 Task: Search one way flight ticket for 2 adults, 2 children, 2 infants in seat in first from Ontario: Ontario International Airport to Raleigh: Raleigh-durham International Airport on 8-5-2023. Choice of flights is Emirates. Number of bags: 2 carry on bags. Price is upto 81000. Outbound departure time preference is 10:30.
Action: Mouse moved to (285, 118)
Screenshot: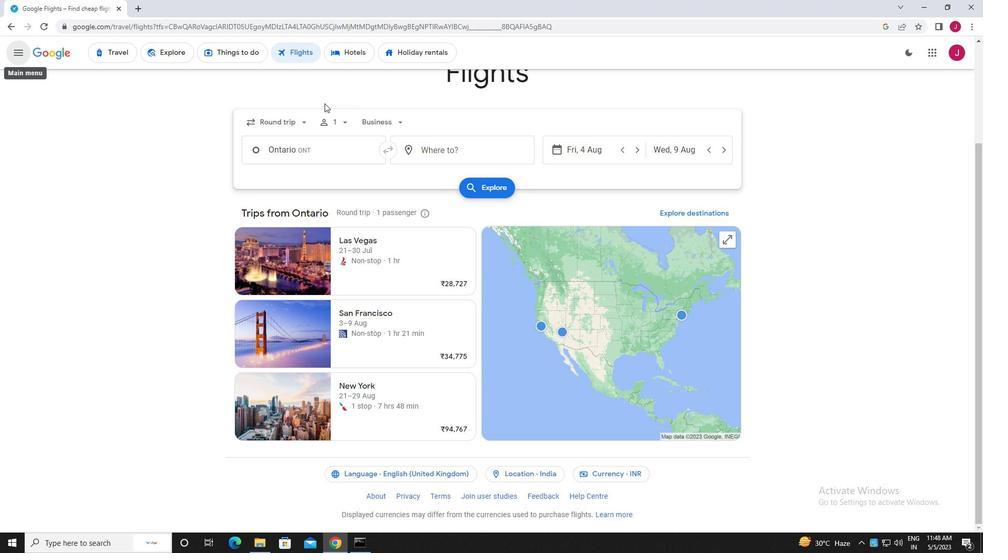 
Action: Mouse pressed left at (285, 118)
Screenshot: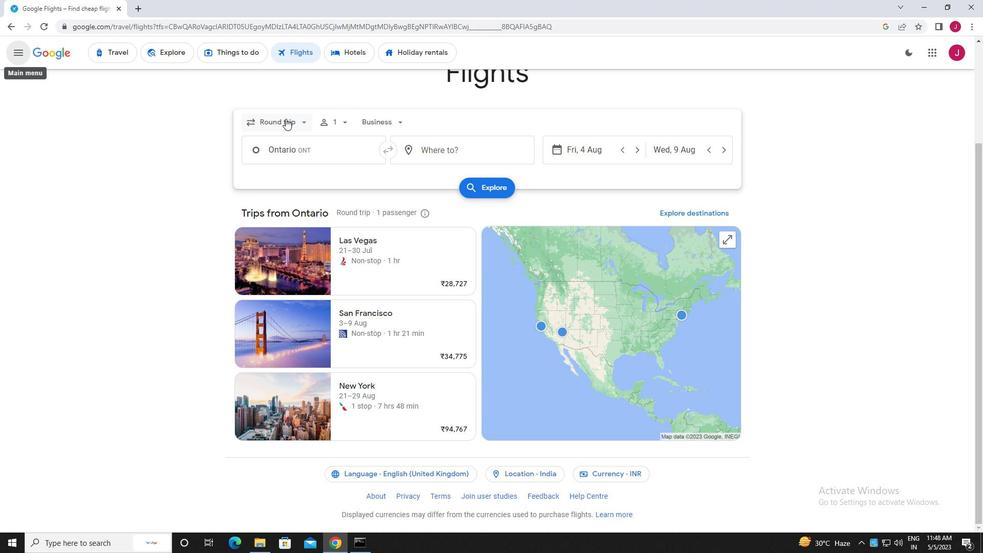 
Action: Mouse moved to (295, 165)
Screenshot: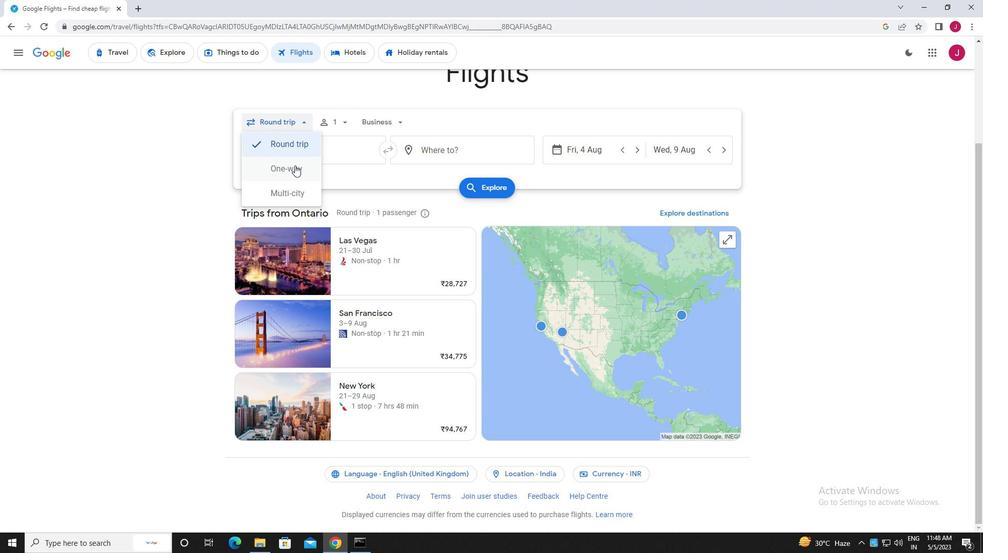 
Action: Mouse pressed left at (295, 165)
Screenshot: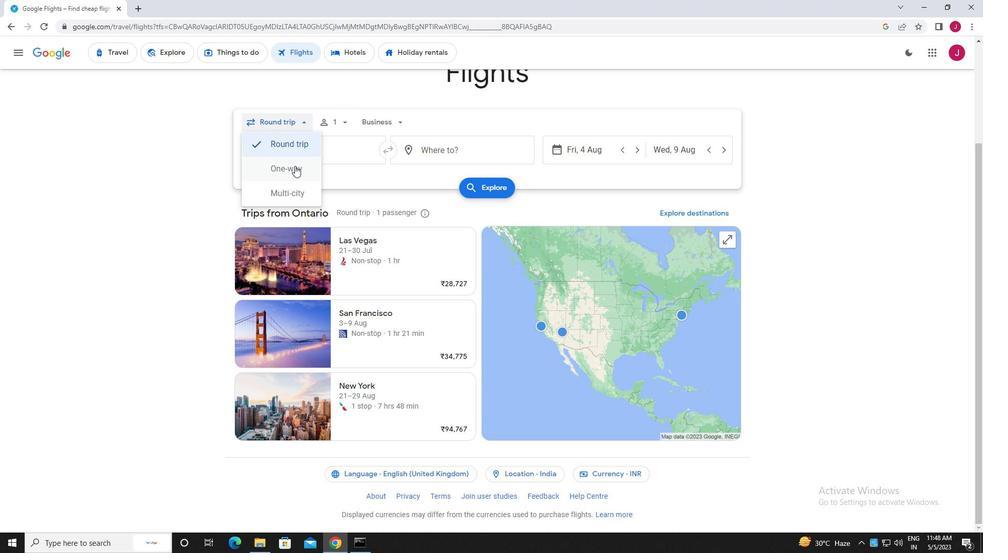 
Action: Mouse moved to (341, 123)
Screenshot: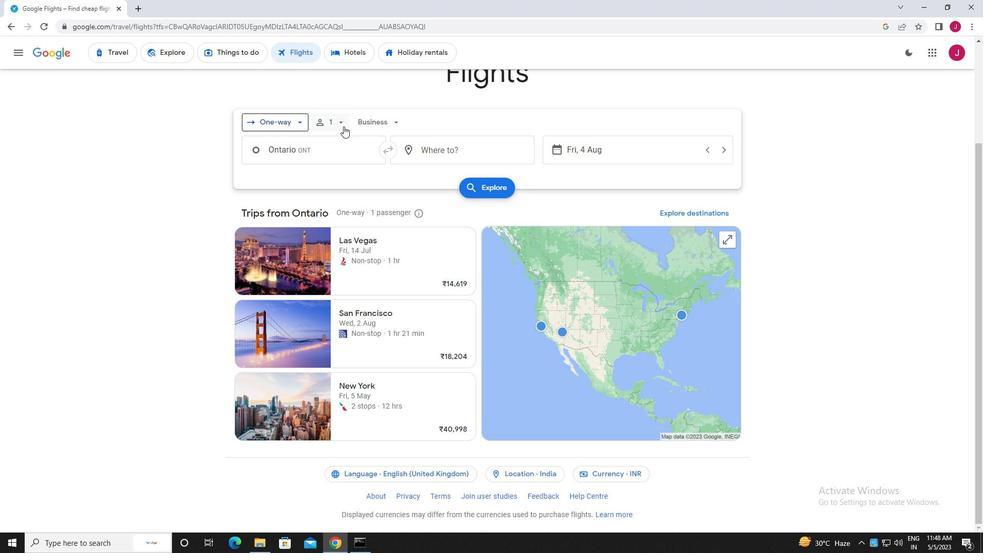 
Action: Mouse pressed left at (341, 123)
Screenshot: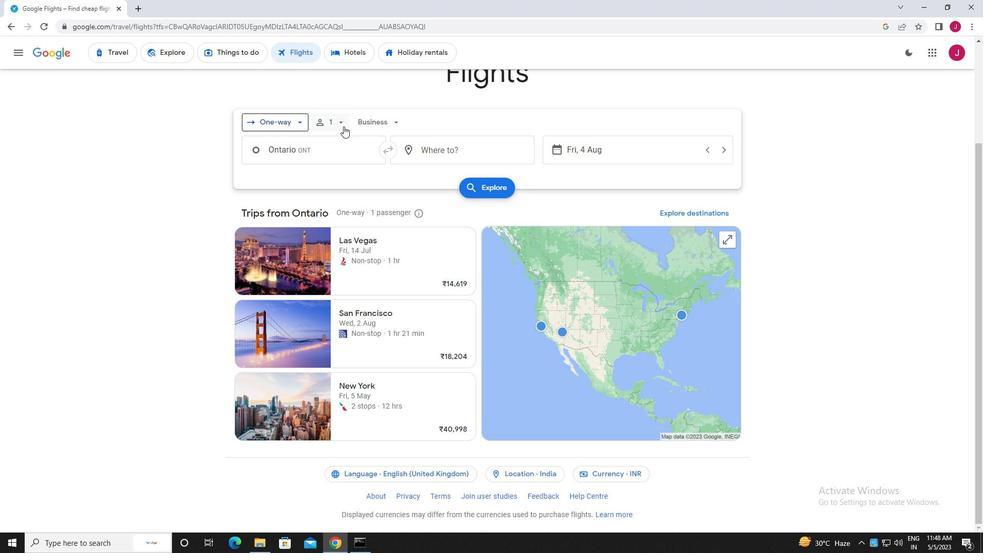 
Action: Mouse moved to (418, 146)
Screenshot: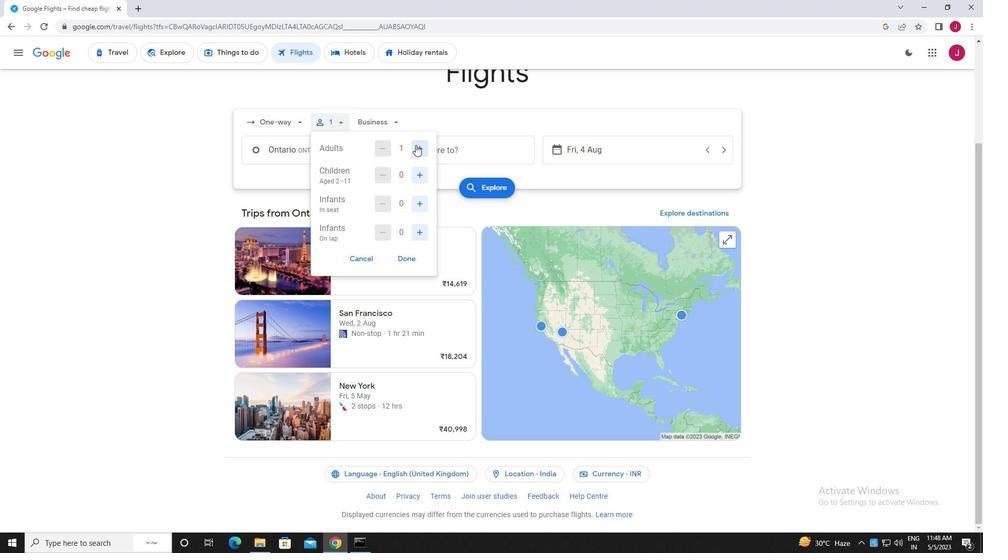 
Action: Mouse pressed left at (418, 146)
Screenshot: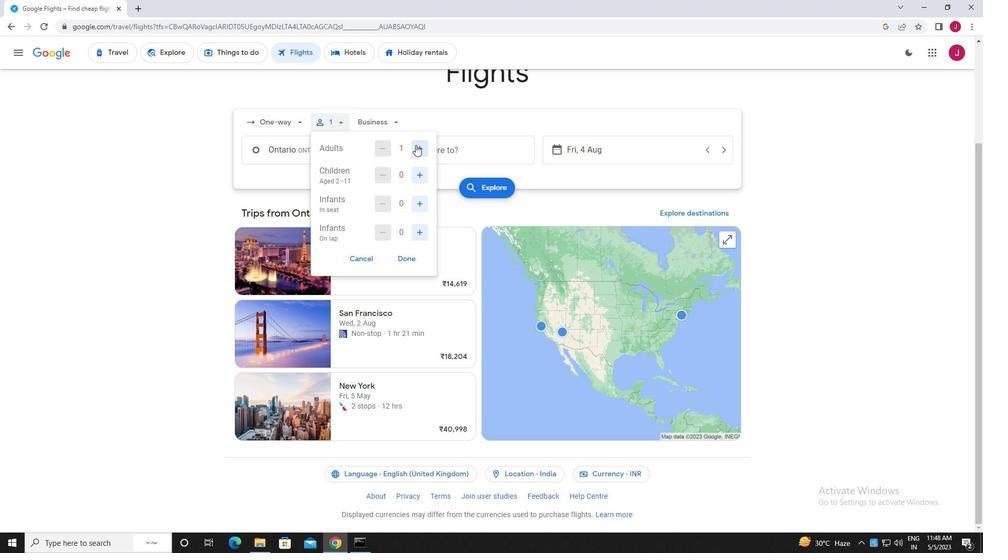 
Action: Mouse moved to (417, 174)
Screenshot: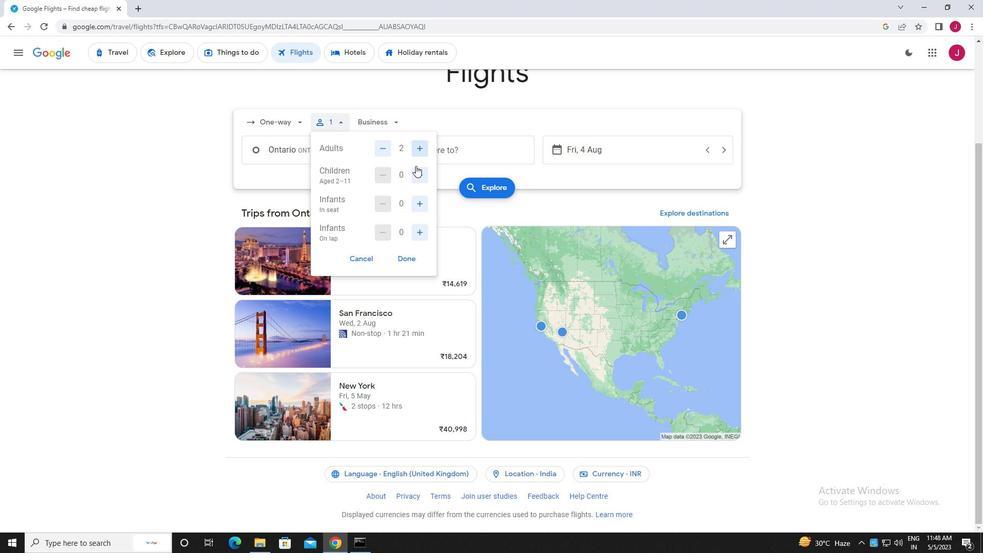 
Action: Mouse pressed left at (417, 174)
Screenshot: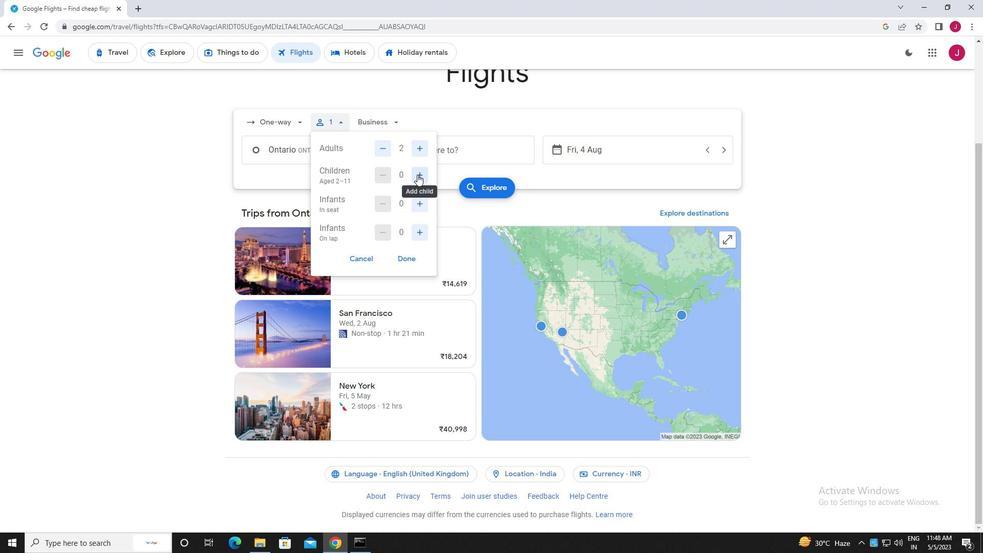 
Action: Mouse pressed left at (417, 174)
Screenshot: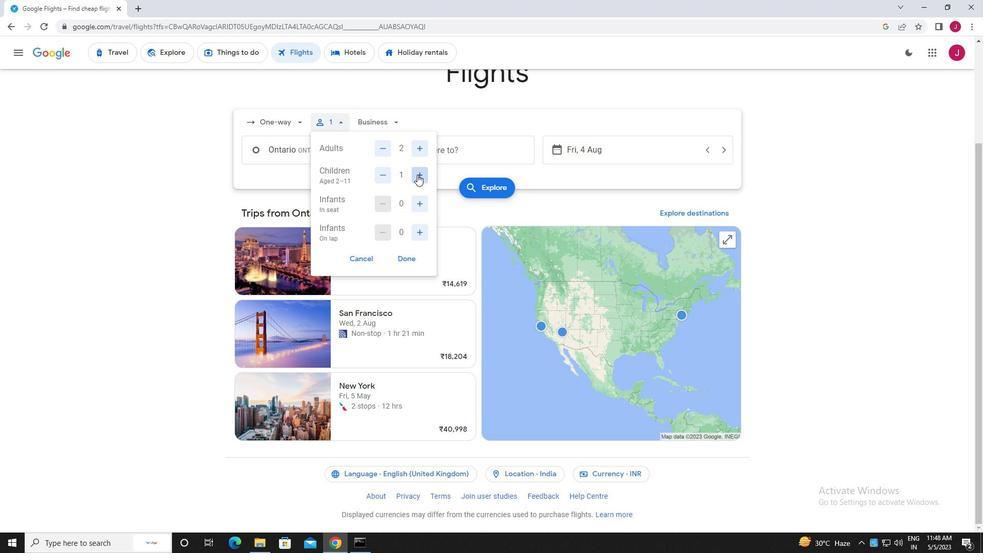 
Action: Mouse moved to (422, 203)
Screenshot: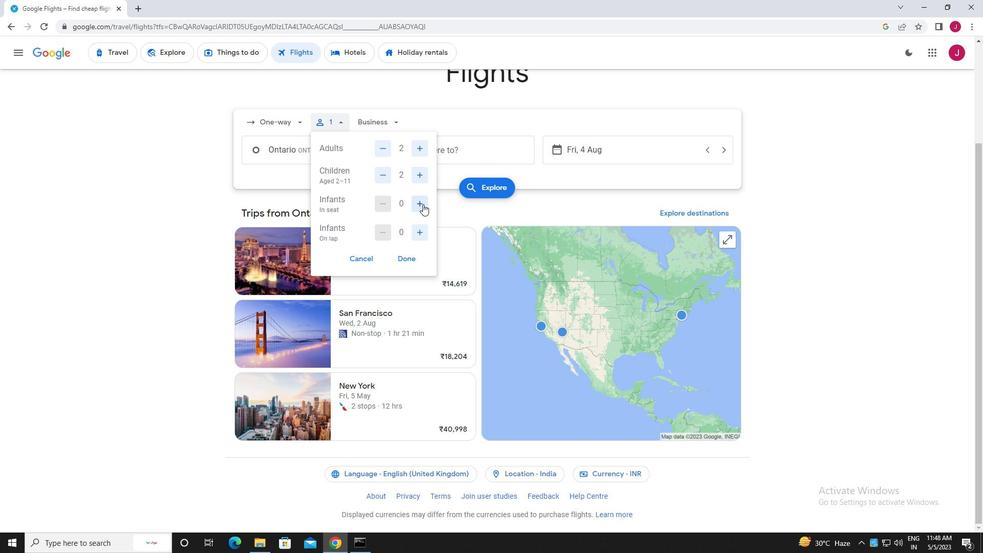 
Action: Mouse pressed left at (422, 203)
Screenshot: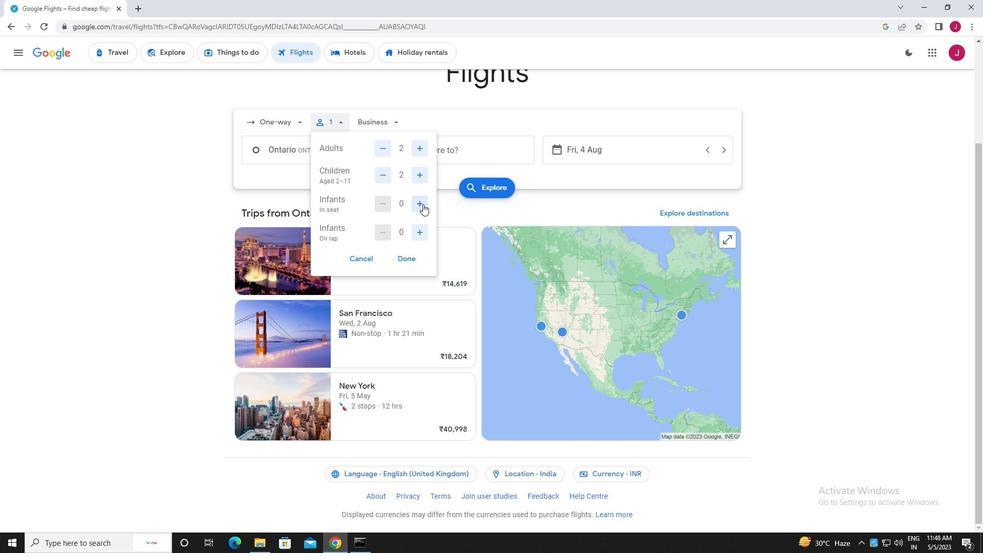 
Action: Mouse moved to (421, 203)
Screenshot: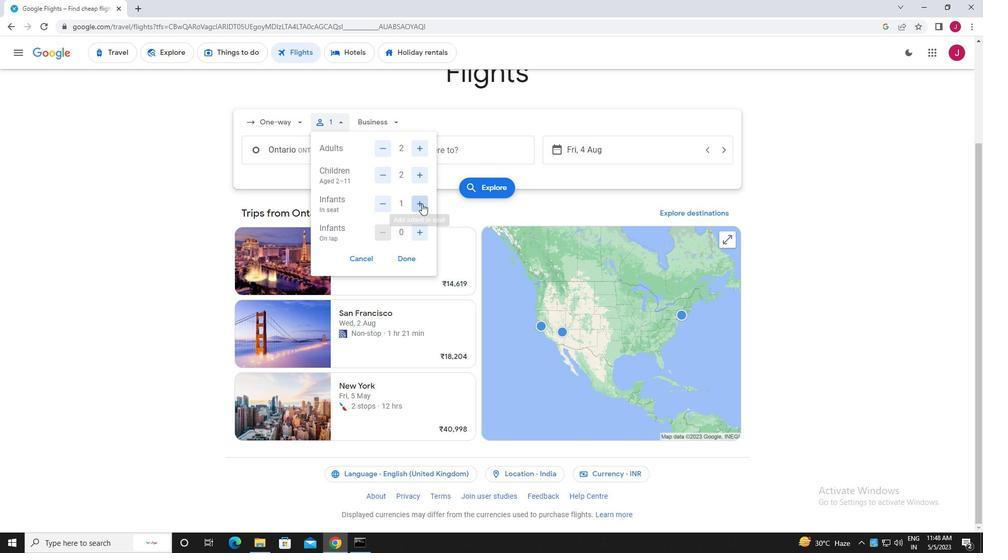 
Action: Mouse pressed left at (421, 203)
Screenshot: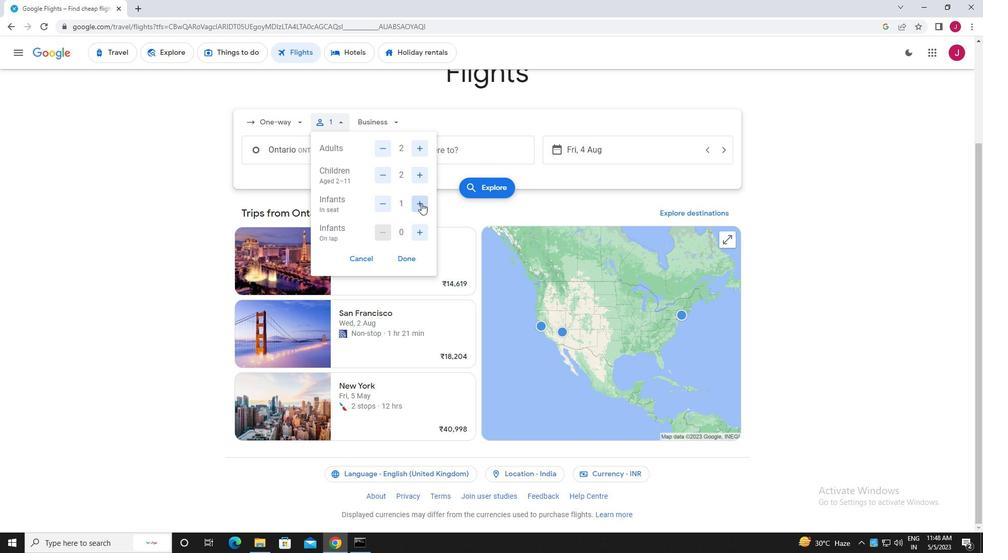 
Action: Mouse moved to (409, 257)
Screenshot: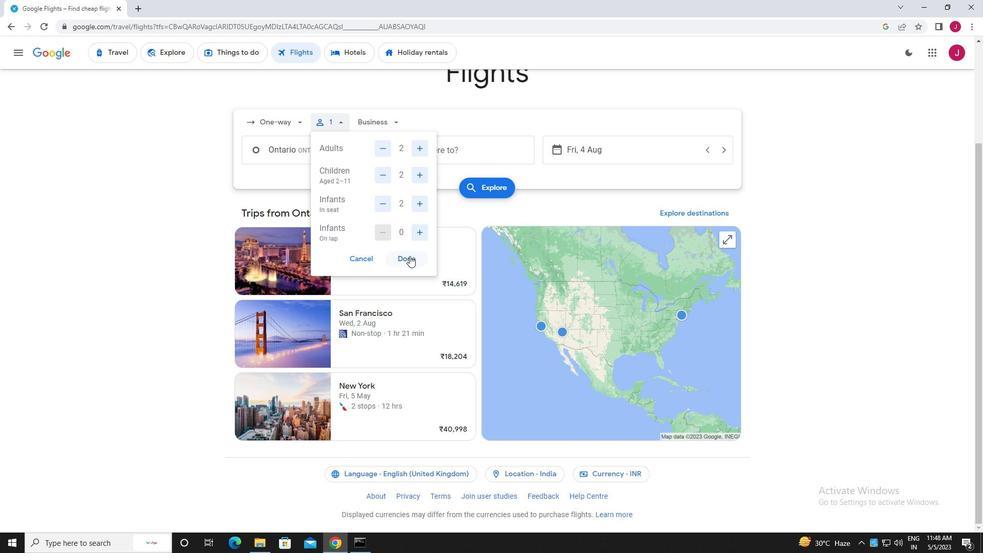 
Action: Mouse pressed left at (409, 257)
Screenshot: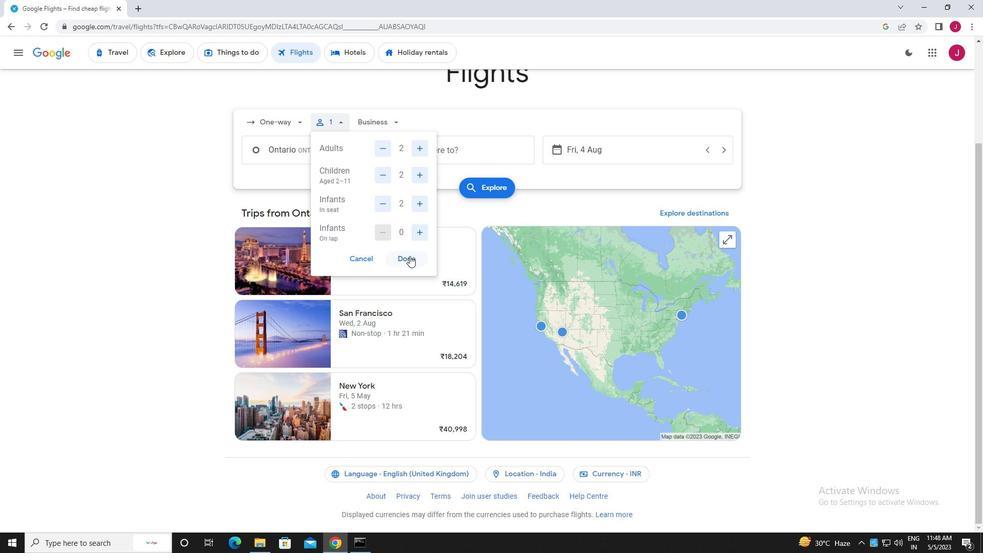 
Action: Mouse moved to (383, 121)
Screenshot: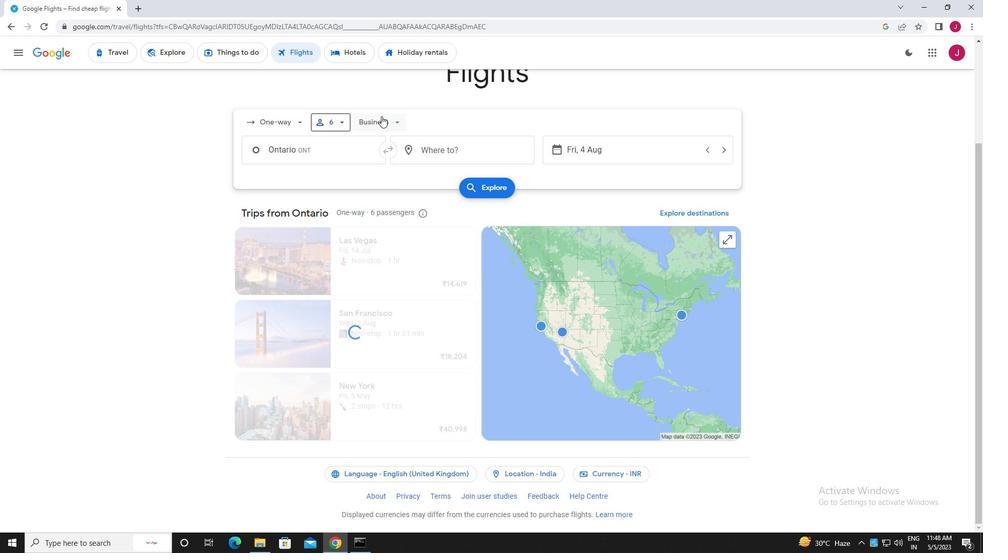 
Action: Mouse pressed left at (383, 121)
Screenshot: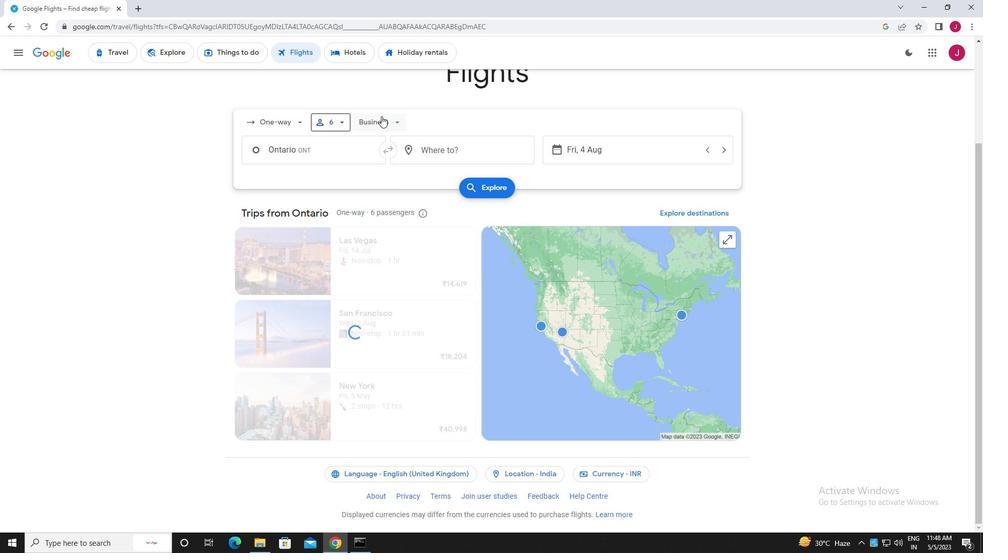 
Action: Mouse moved to (395, 222)
Screenshot: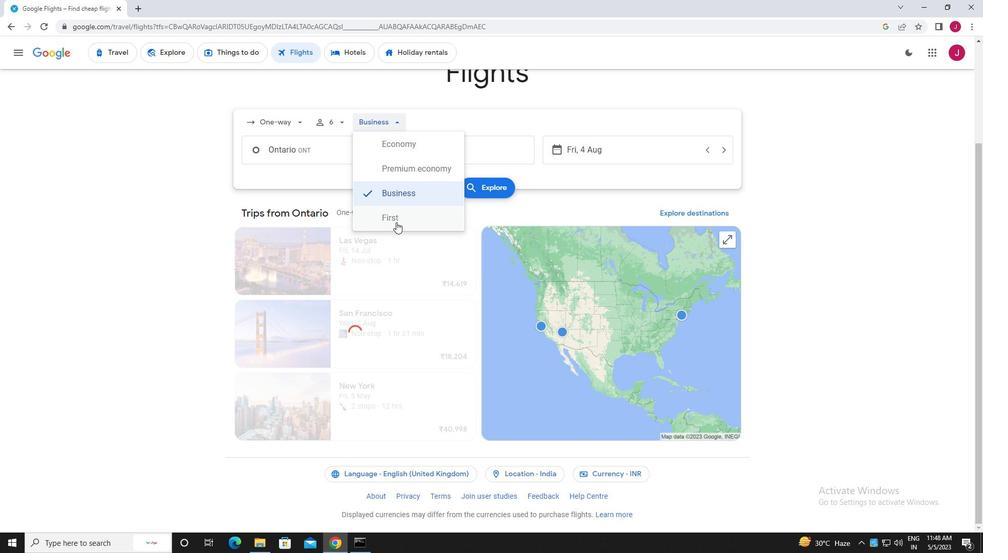 
Action: Mouse pressed left at (395, 222)
Screenshot: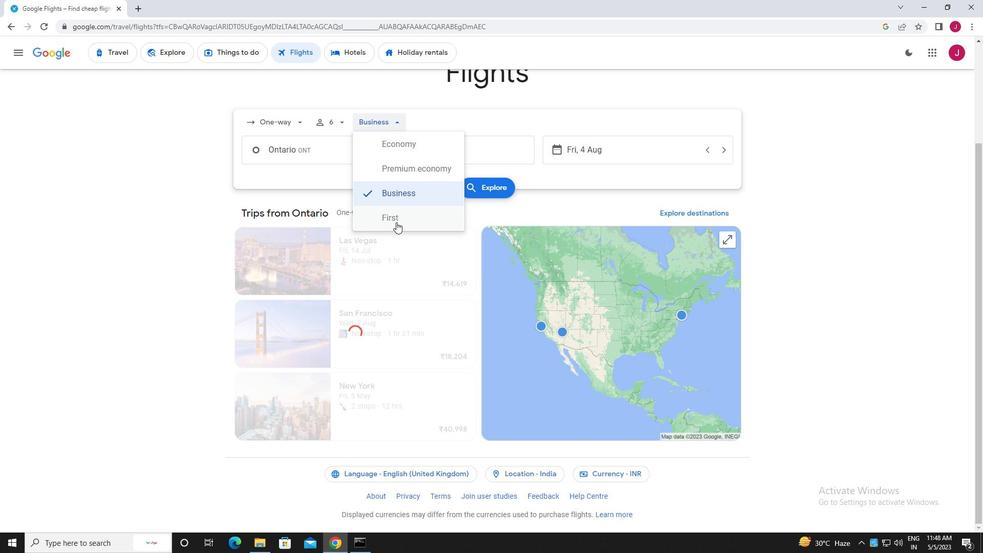 
Action: Mouse moved to (339, 153)
Screenshot: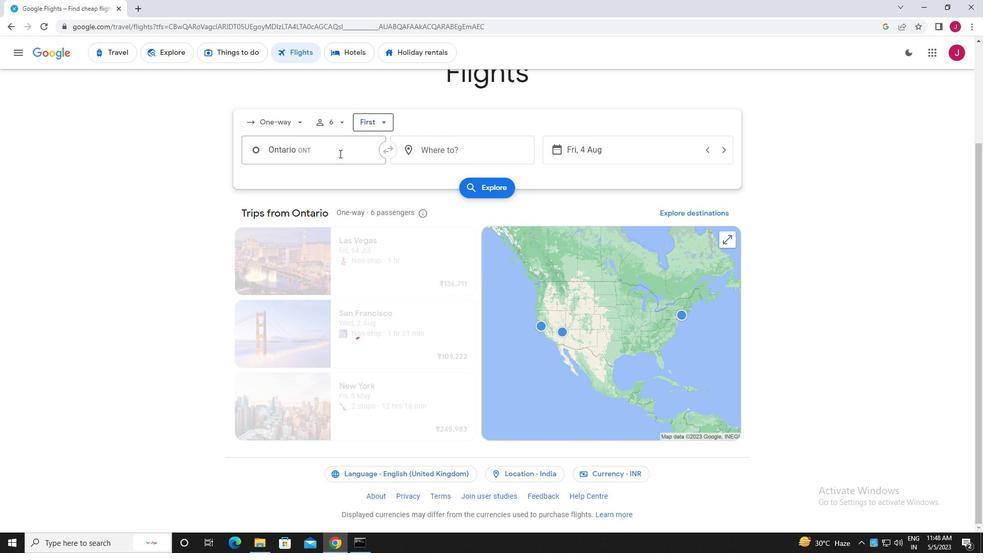 
Action: Mouse pressed left at (339, 153)
Screenshot: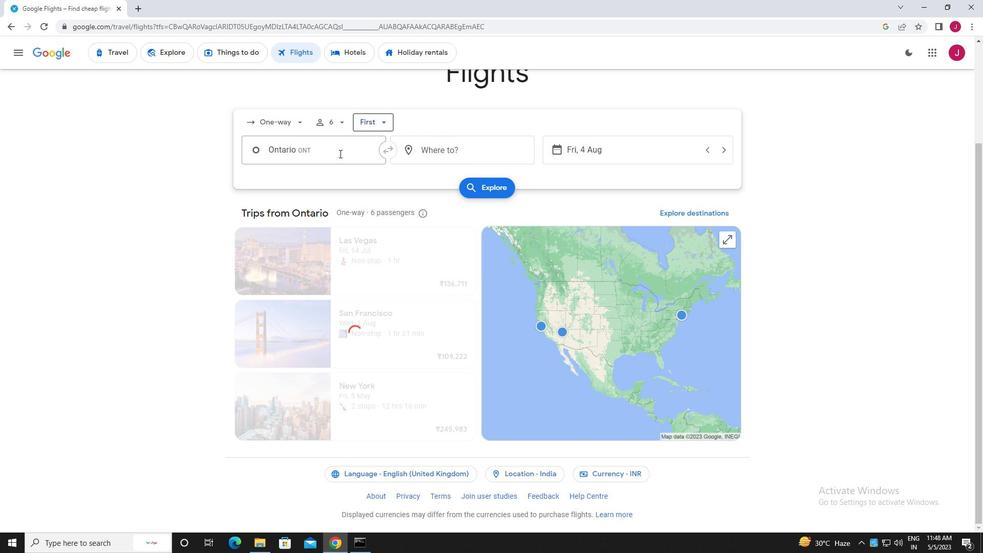 
Action: Mouse moved to (341, 151)
Screenshot: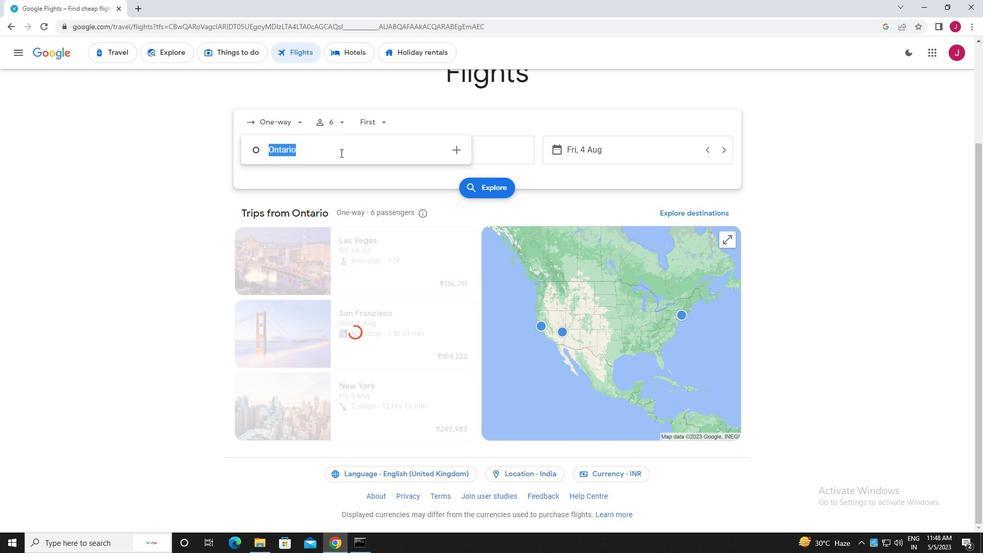 
Action: Key pressed ontario<Key.space>in
Screenshot: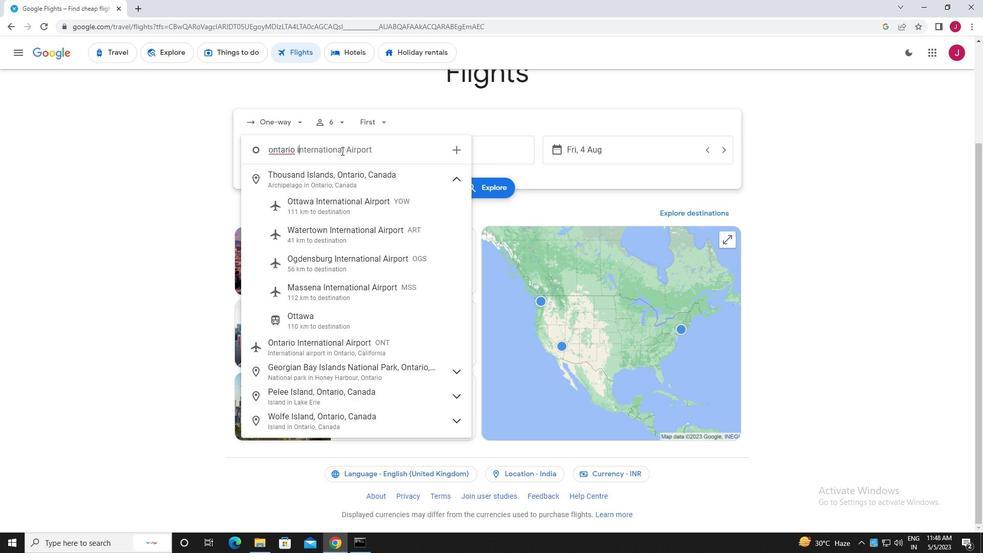 
Action: Mouse moved to (365, 176)
Screenshot: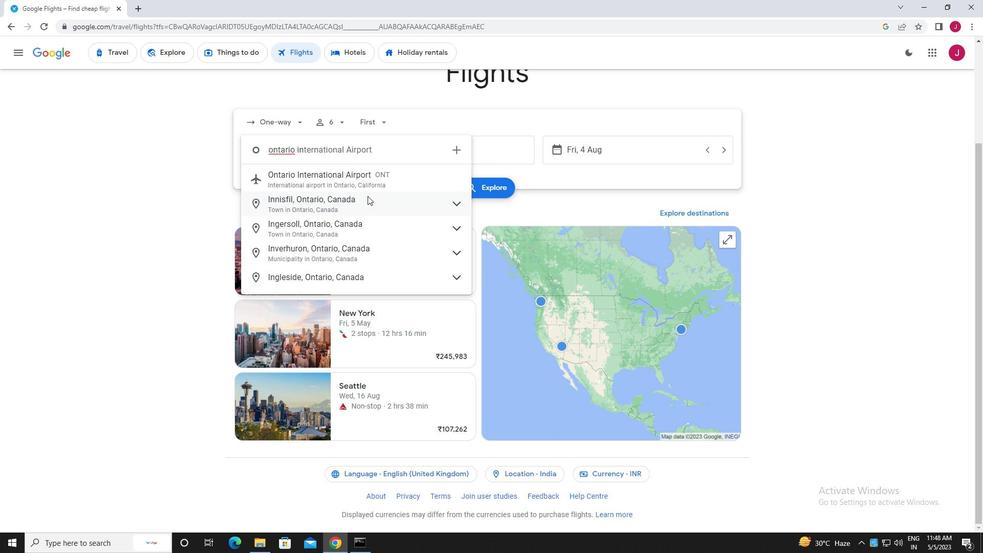 
Action: Mouse pressed left at (365, 176)
Screenshot: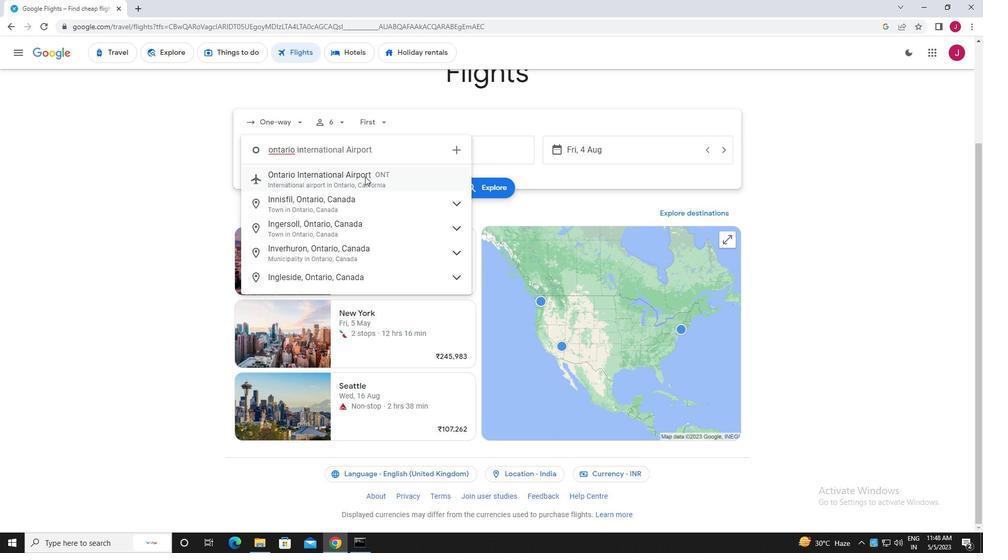 
Action: Mouse moved to (465, 155)
Screenshot: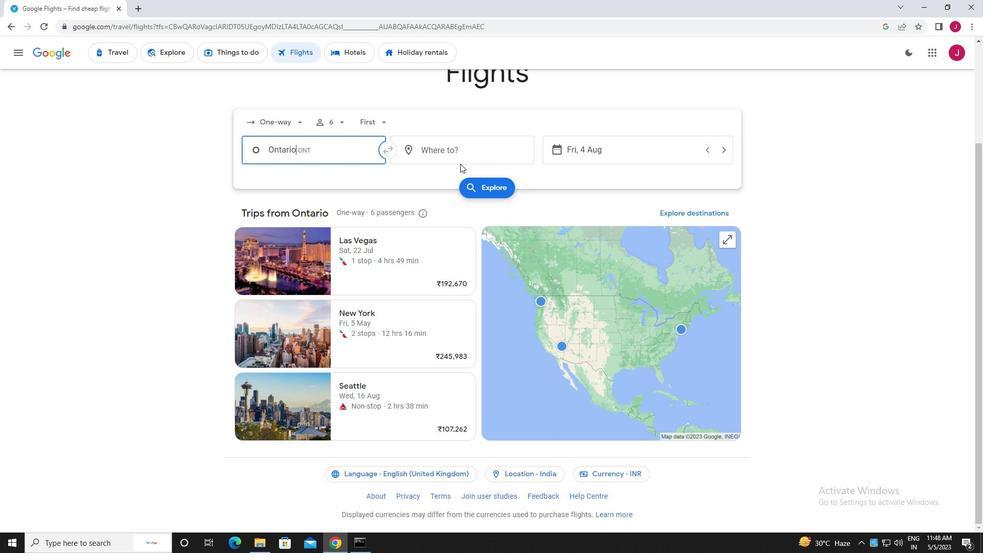 
Action: Mouse pressed left at (465, 155)
Screenshot: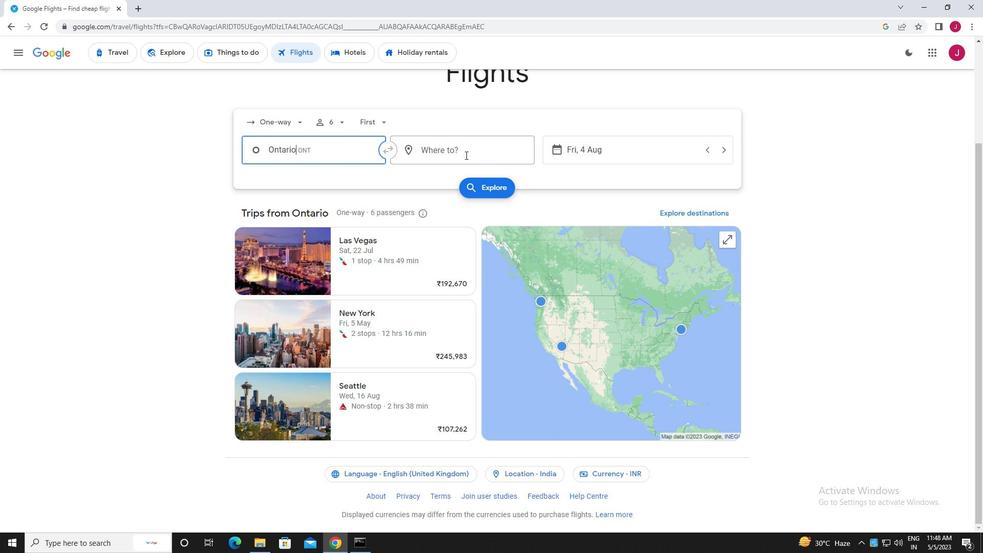 
Action: Mouse moved to (462, 155)
Screenshot: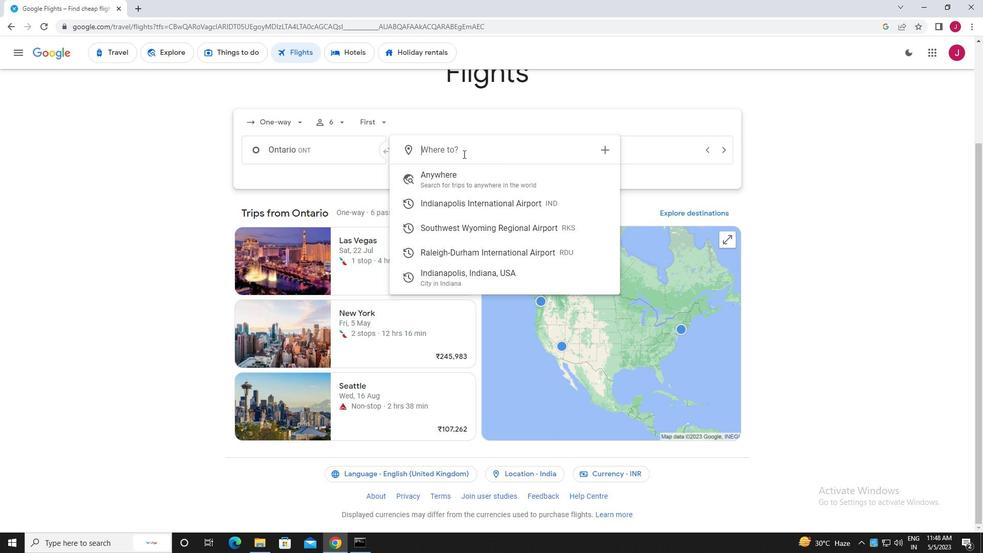 
Action: Key pressed raleigh
Screenshot: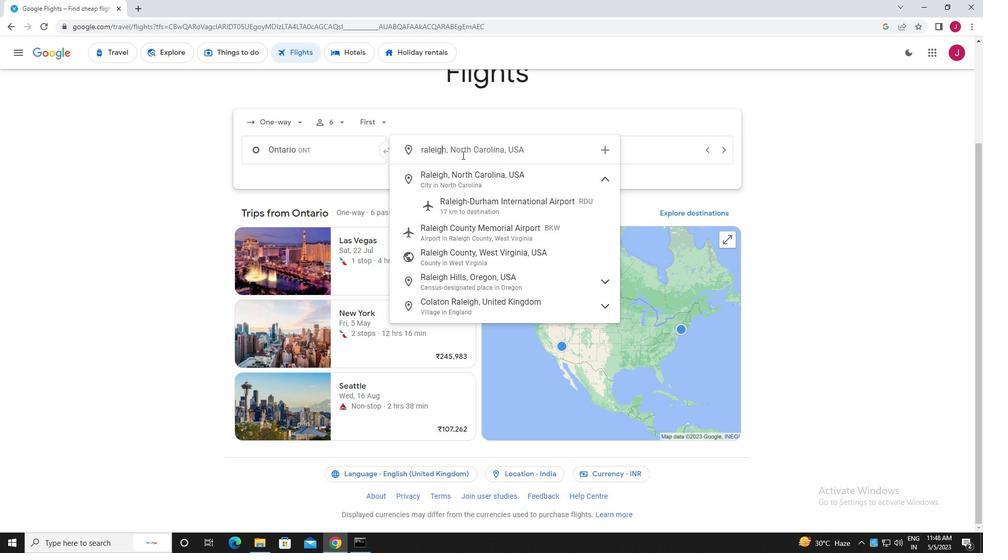 
Action: Mouse moved to (499, 200)
Screenshot: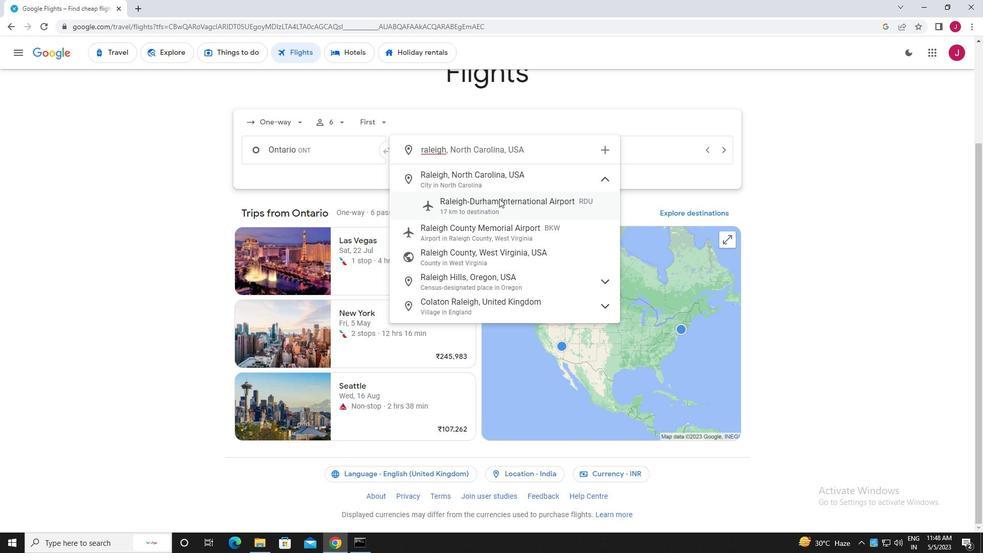 
Action: Mouse pressed left at (499, 200)
Screenshot: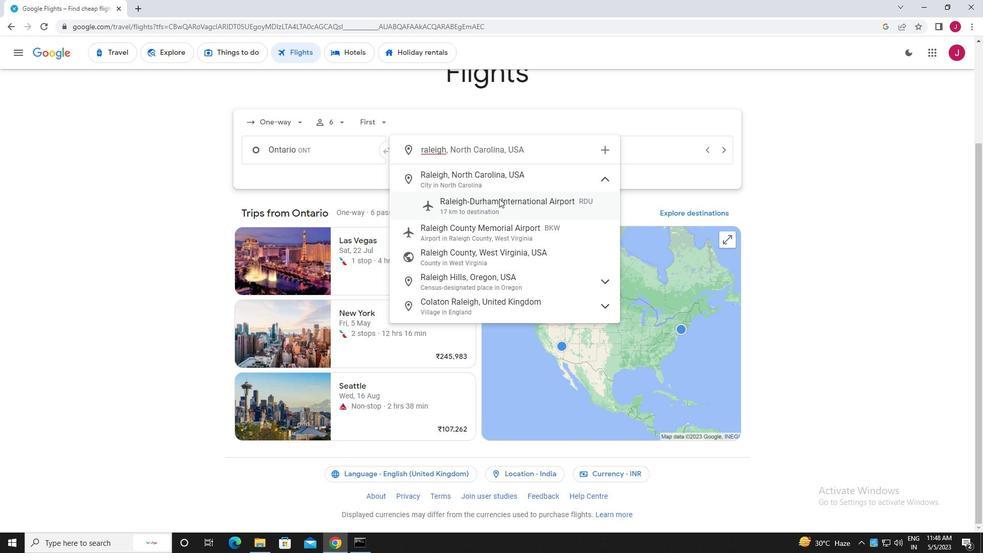 
Action: Mouse moved to (592, 157)
Screenshot: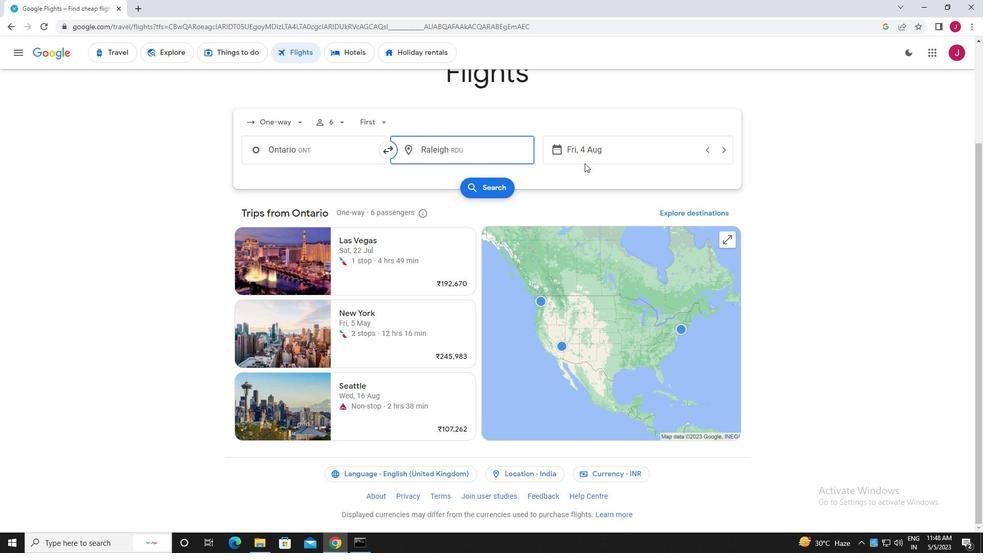 
Action: Mouse pressed left at (592, 157)
Screenshot: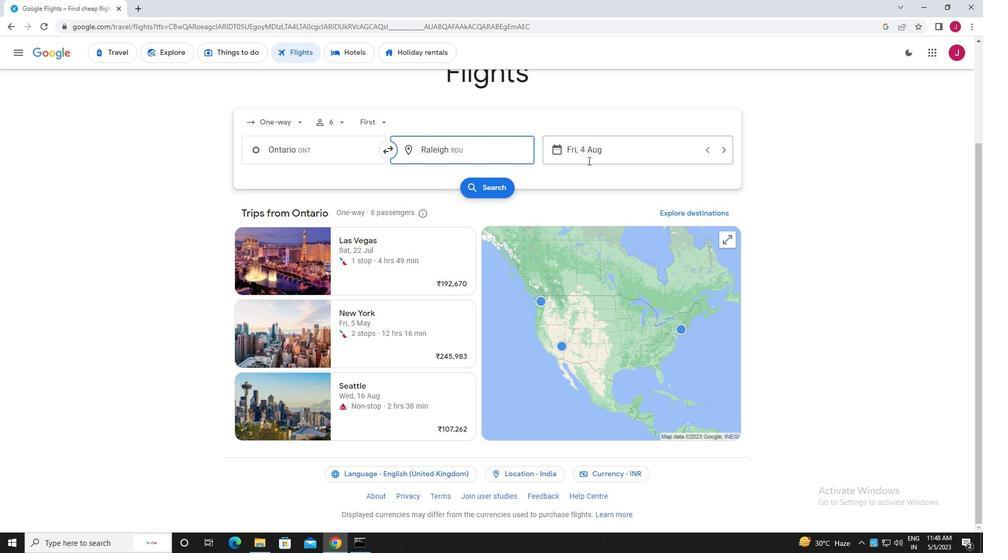 
Action: Mouse moved to (520, 228)
Screenshot: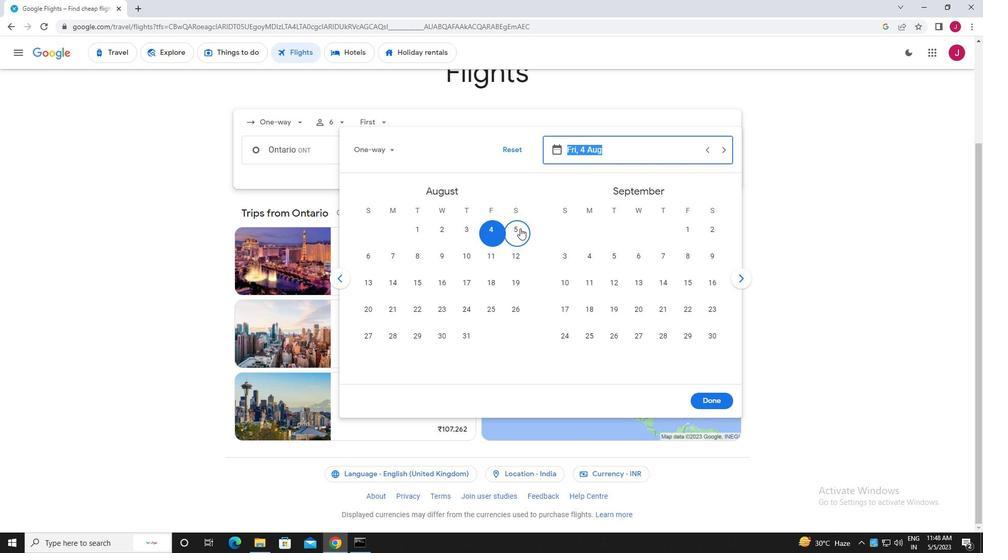 
Action: Mouse pressed left at (520, 228)
Screenshot: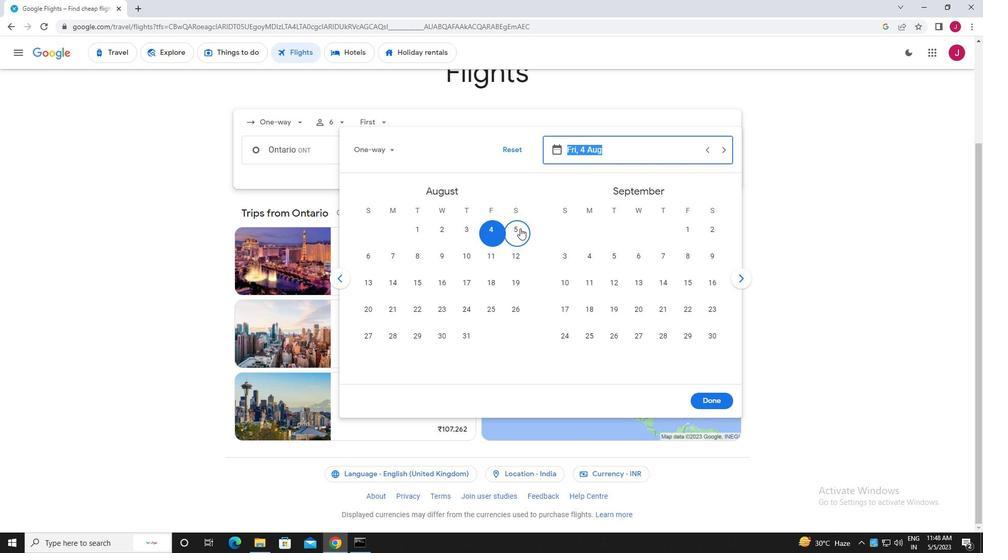 
Action: Mouse moved to (713, 397)
Screenshot: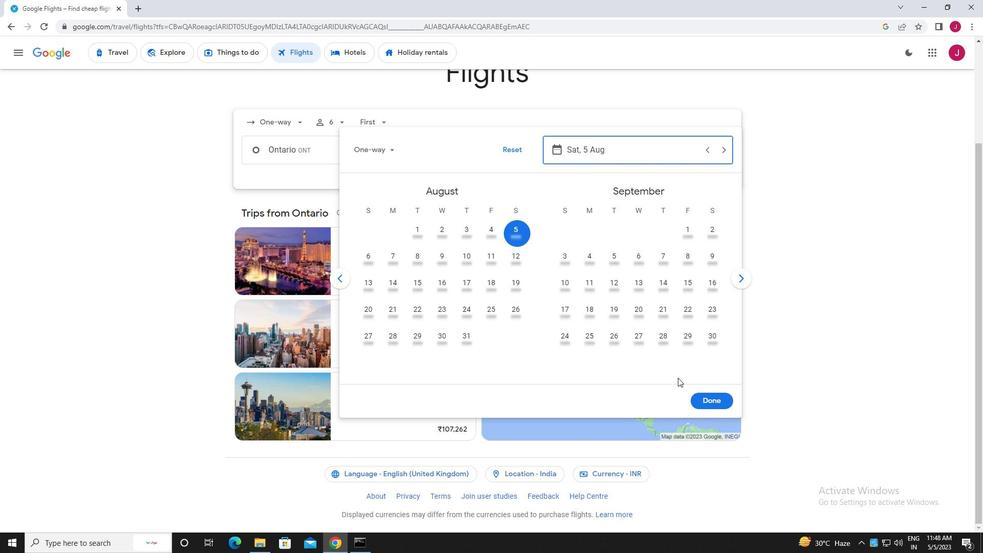 
Action: Mouse pressed left at (713, 397)
Screenshot: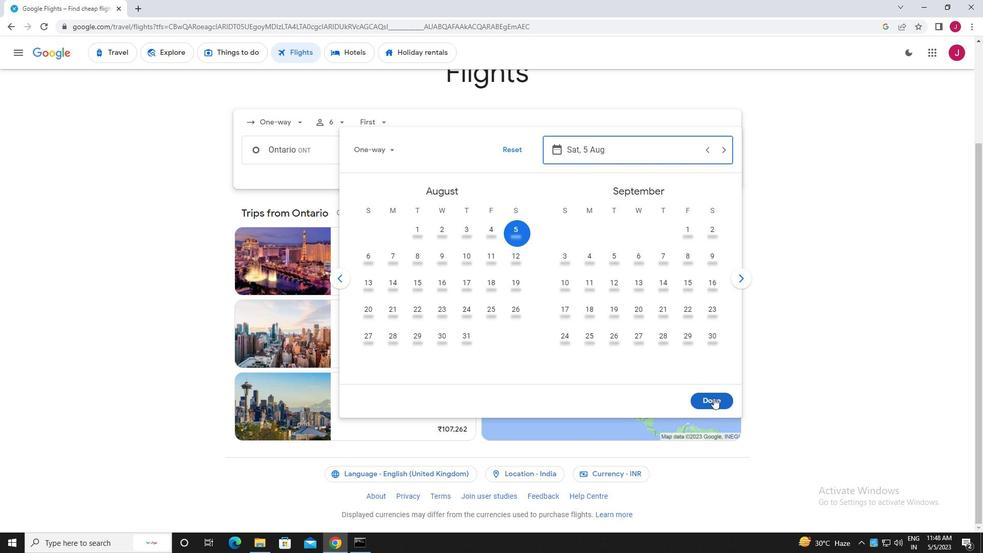 
Action: Mouse moved to (492, 187)
Screenshot: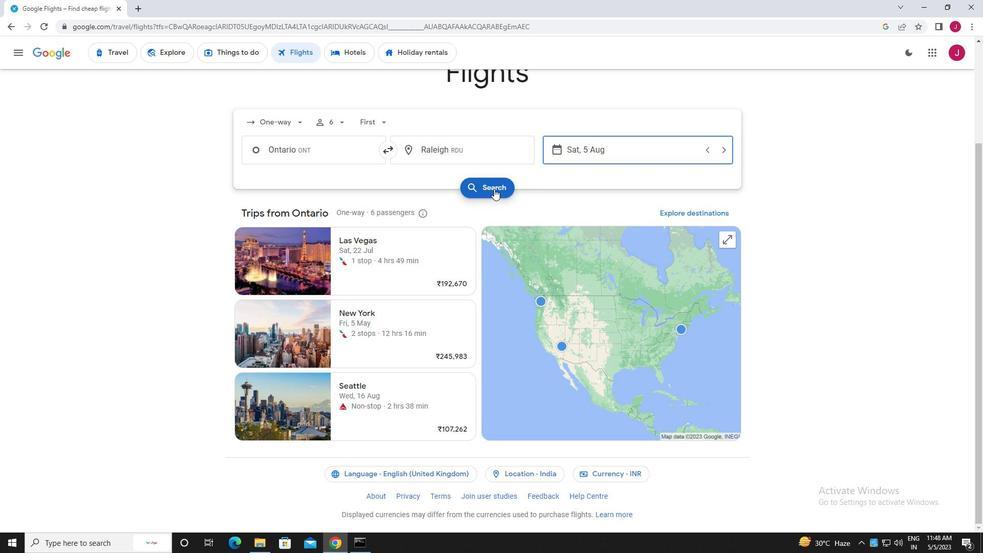 
Action: Mouse pressed left at (492, 187)
Screenshot: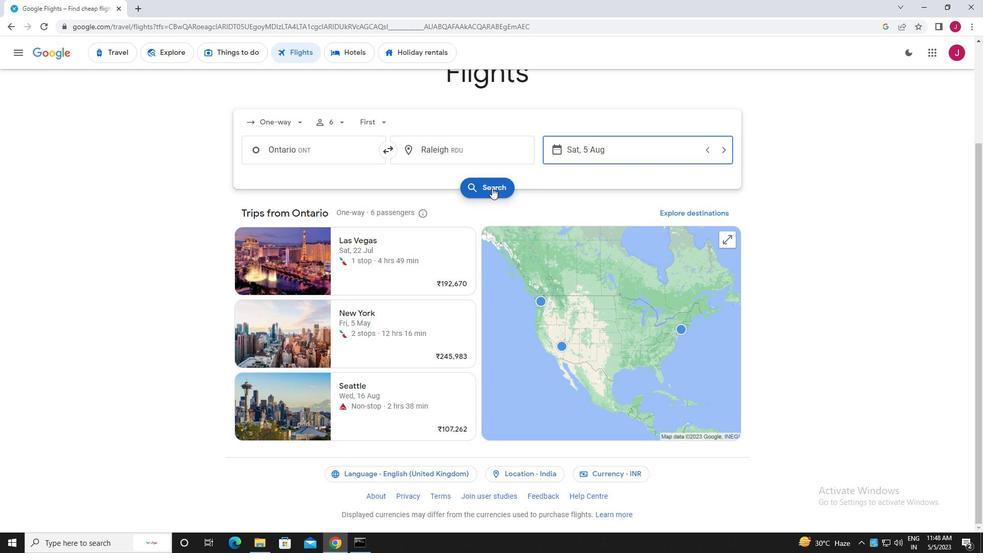 
Action: Mouse moved to (265, 145)
Screenshot: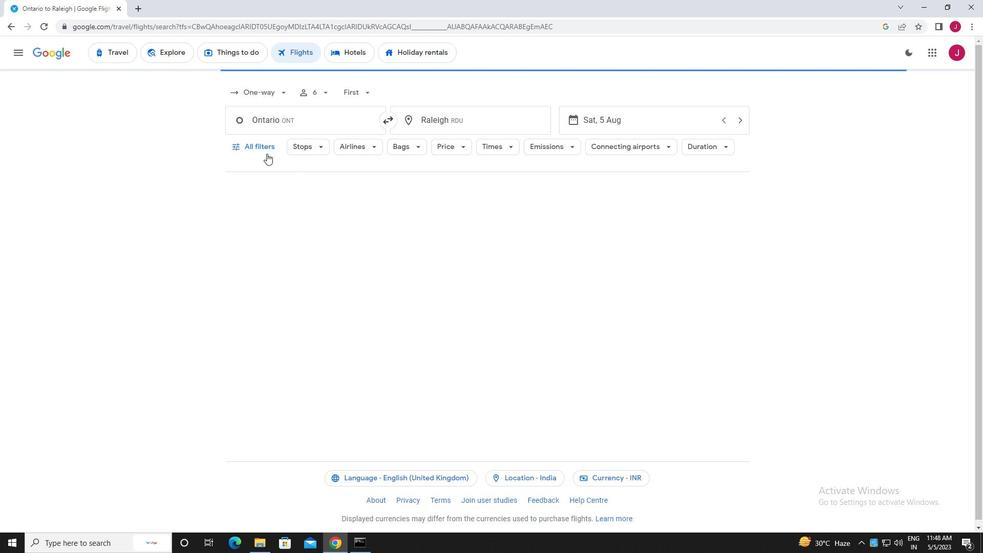 
Action: Mouse pressed left at (265, 145)
Screenshot: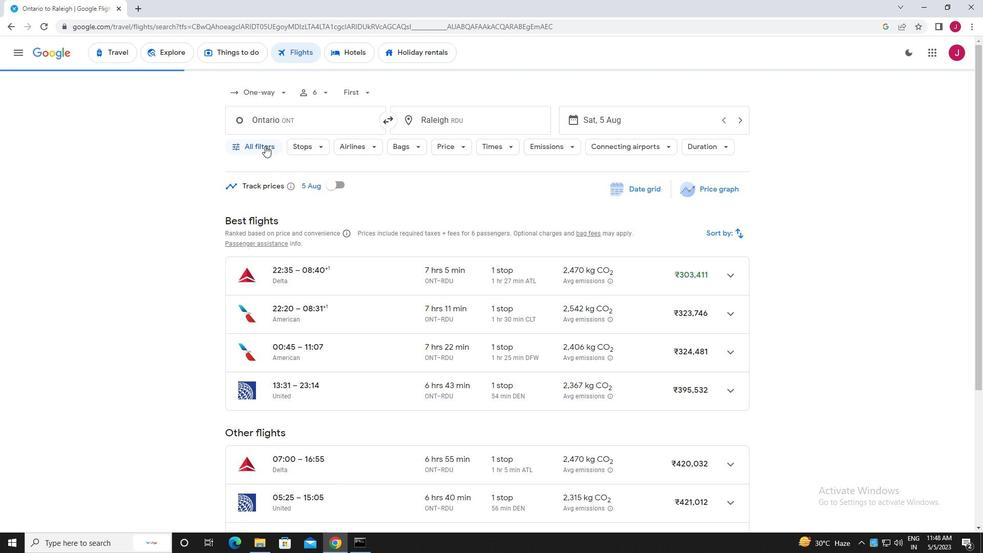 
Action: Mouse moved to (347, 238)
Screenshot: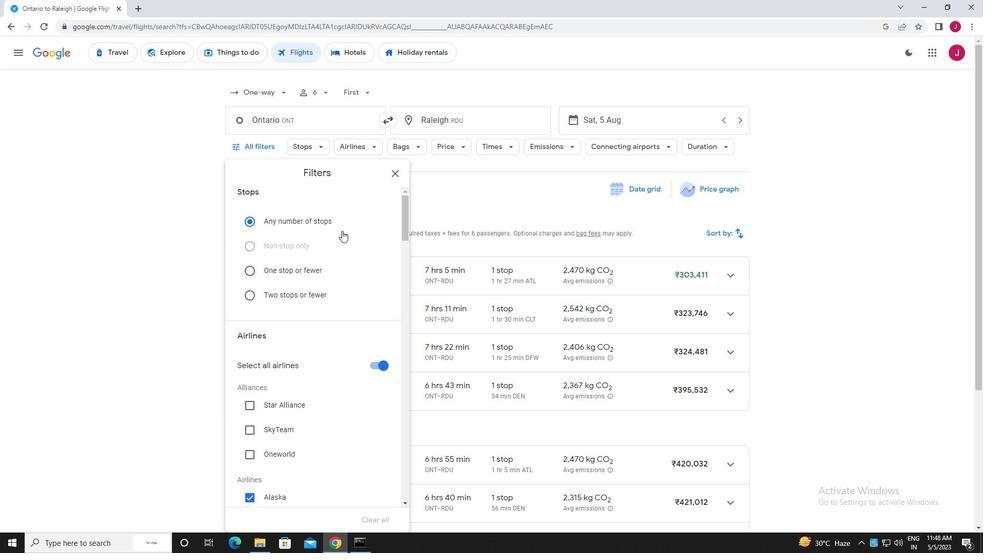 
Action: Mouse scrolled (347, 238) with delta (0, 0)
Screenshot: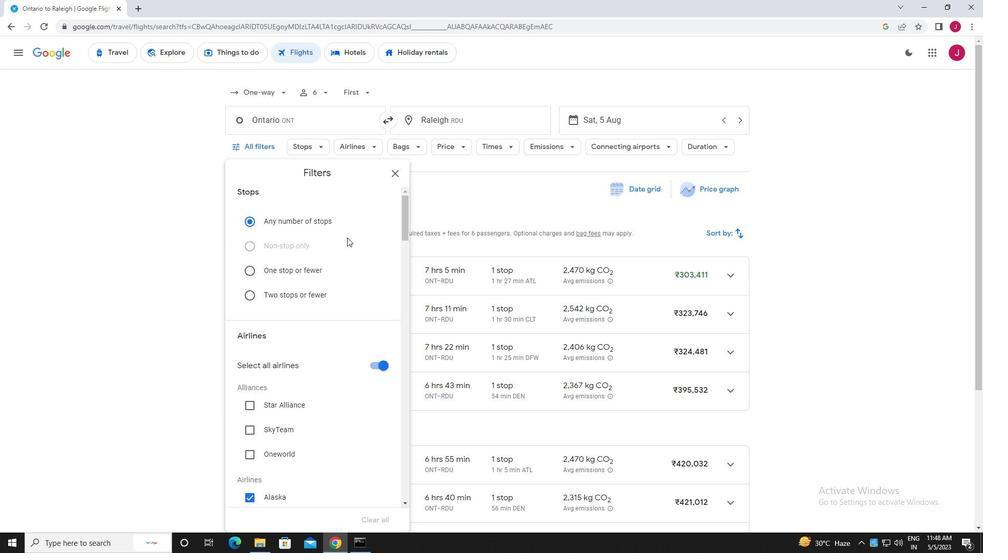 
Action: Mouse scrolled (347, 238) with delta (0, 0)
Screenshot: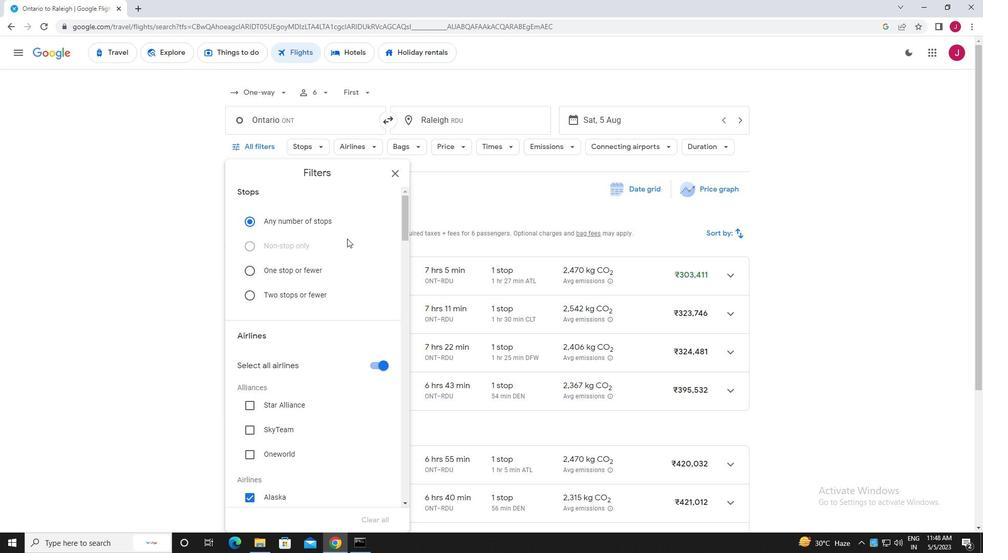 
Action: Mouse moved to (376, 262)
Screenshot: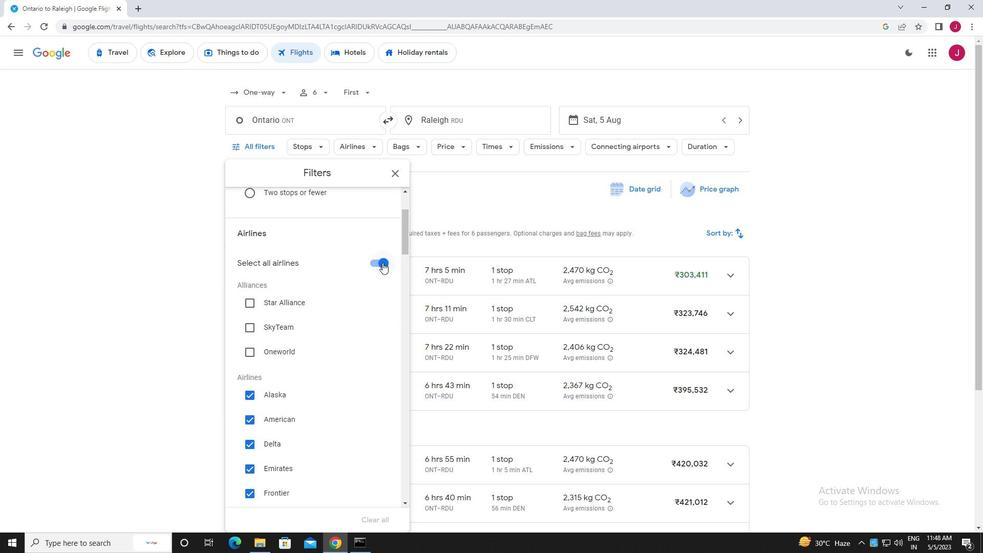 
Action: Mouse pressed left at (376, 262)
Screenshot: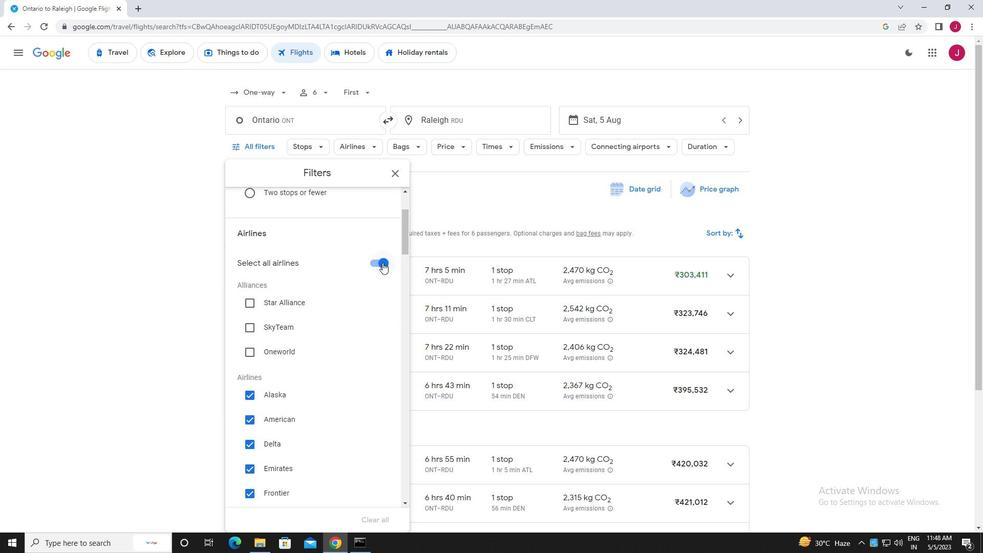 
Action: Mouse moved to (336, 255)
Screenshot: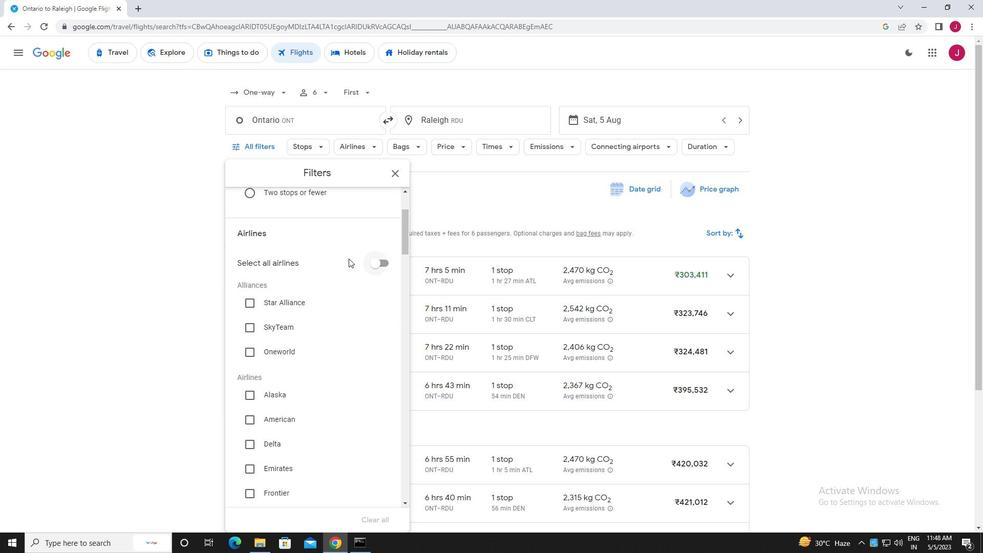 
Action: Mouse scrolled (336, 255) with delta (0, 0)
Screenshot: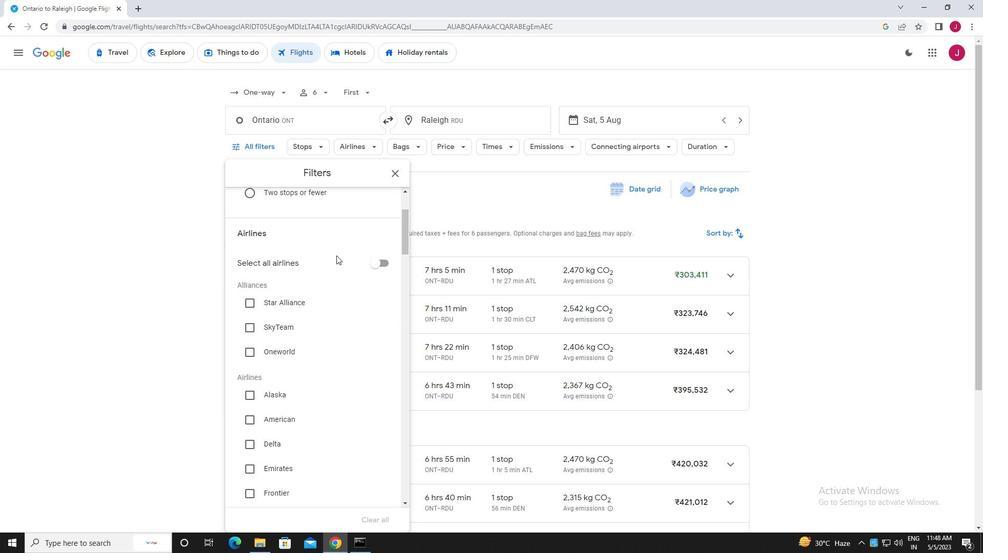 
Action: Mouse scrolled (336, 255) with delta (0, 0)
Screenshot: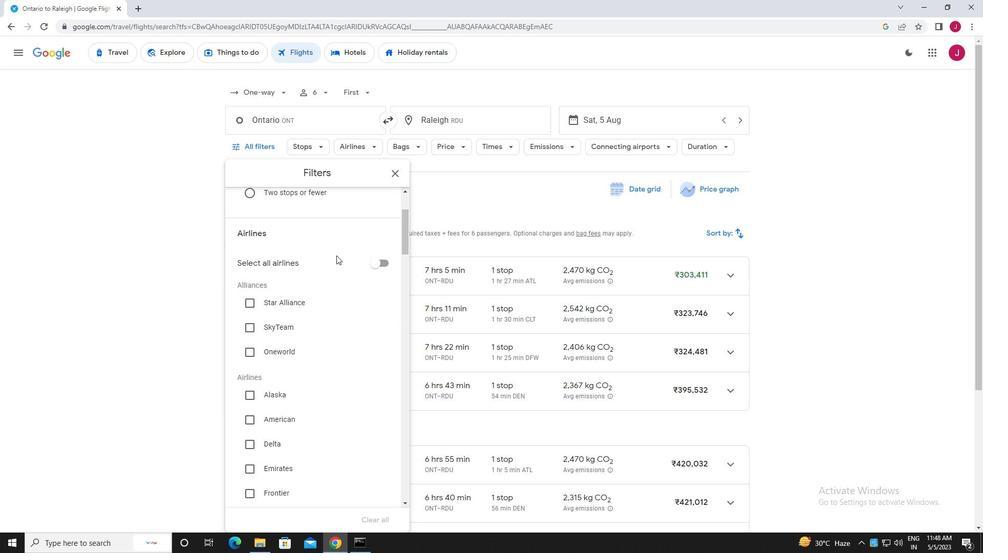 
Action: Mouse moved to (250, 364)
Screenshot: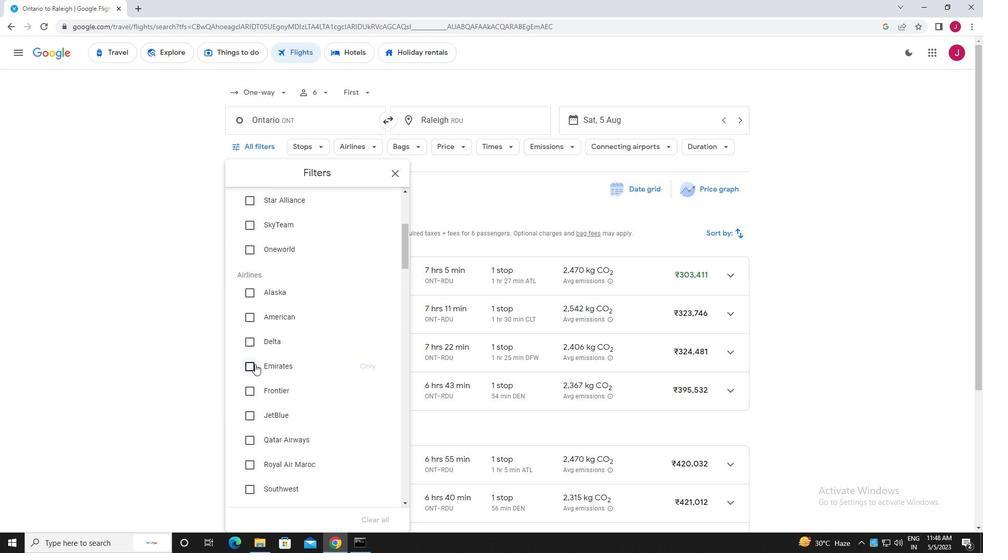 
Action: Mouse pressed left at (250, 364)
Screenshot: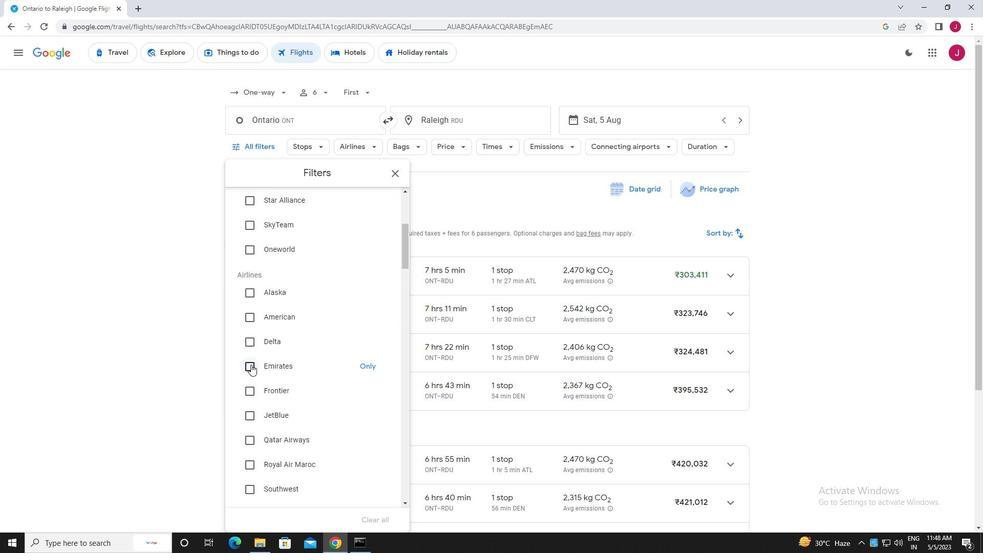 
Action: Mouse moved to (293, 349)
Screenshot: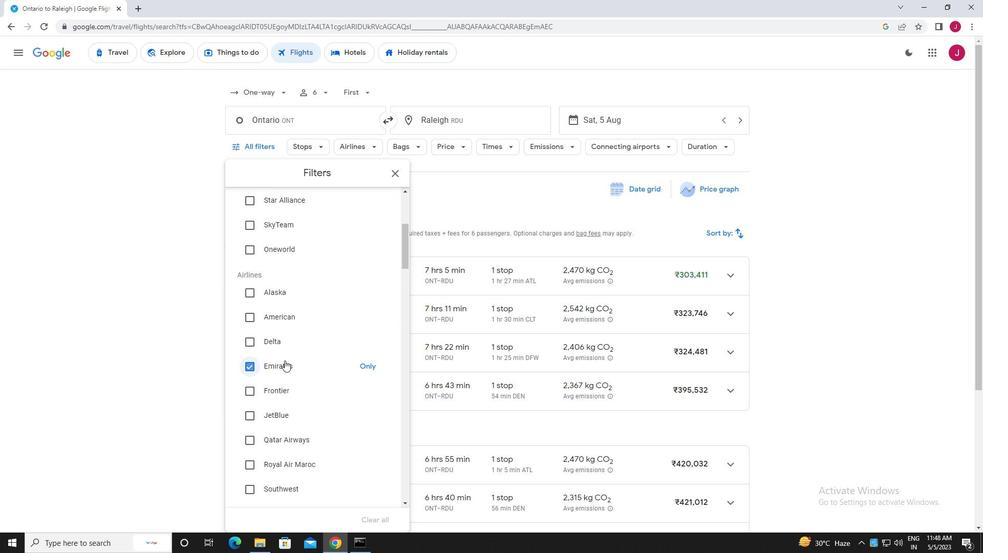 
Action: Mouse scrolled (293, 349) with delta (0, 0)
Screenshot: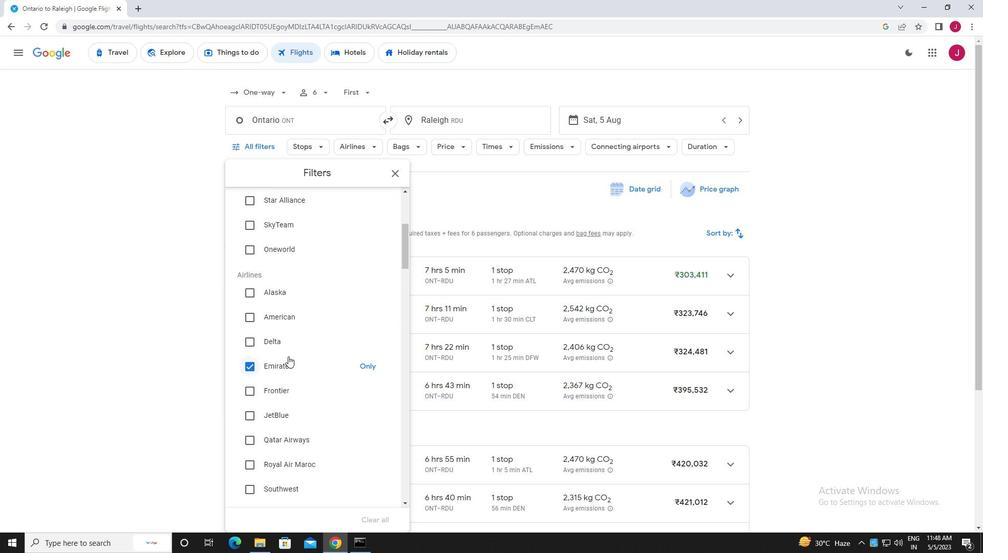 
Action: Mouse scrolled (293, 349) with delta (0, 0)
Screenshot: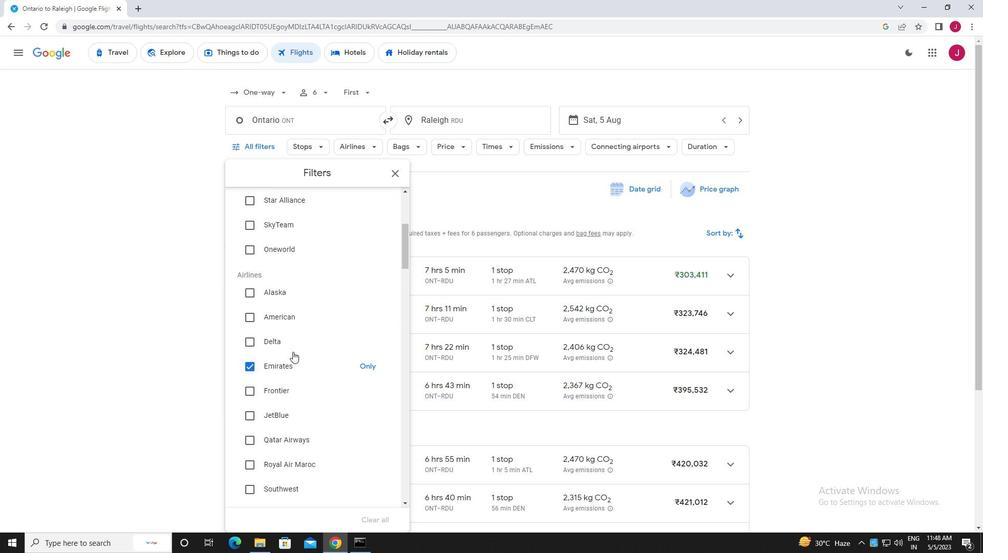 
Action: Mouse scrolled (293, 349) with delta (0, 0)
Screenshot: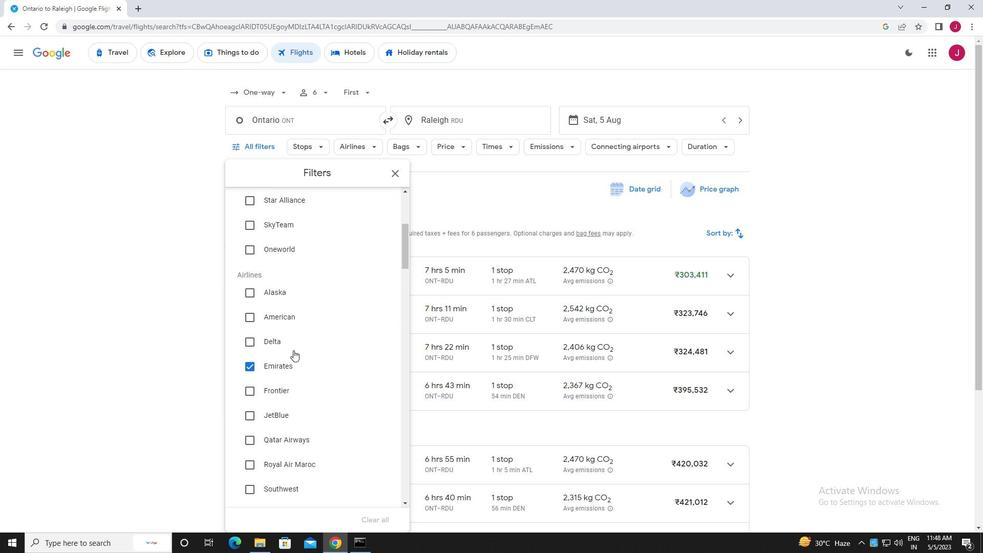 
Action: Mouse scrolled (293, 349) with delta (0, 0)
Screenshot: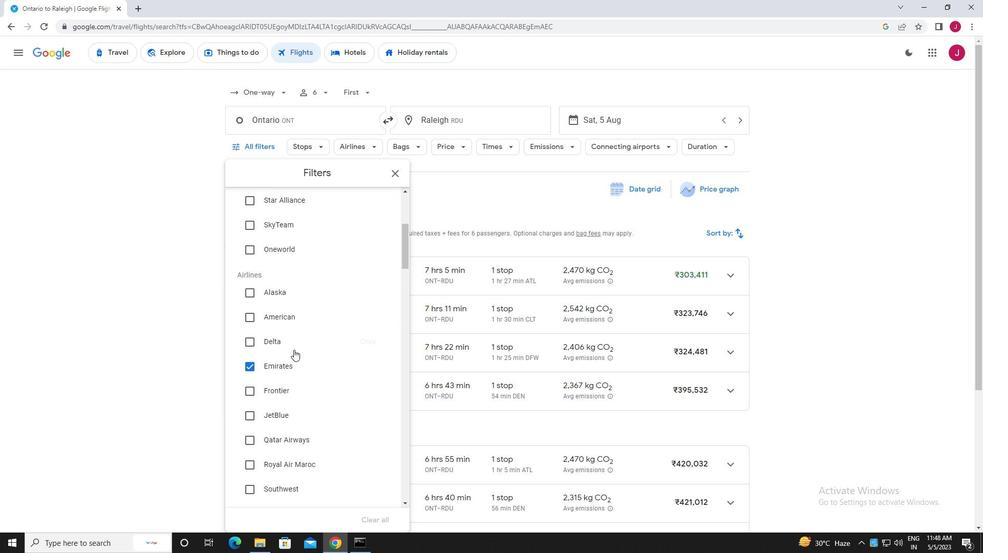 
Action: Mouse moved to (318, 340)
Screenshot: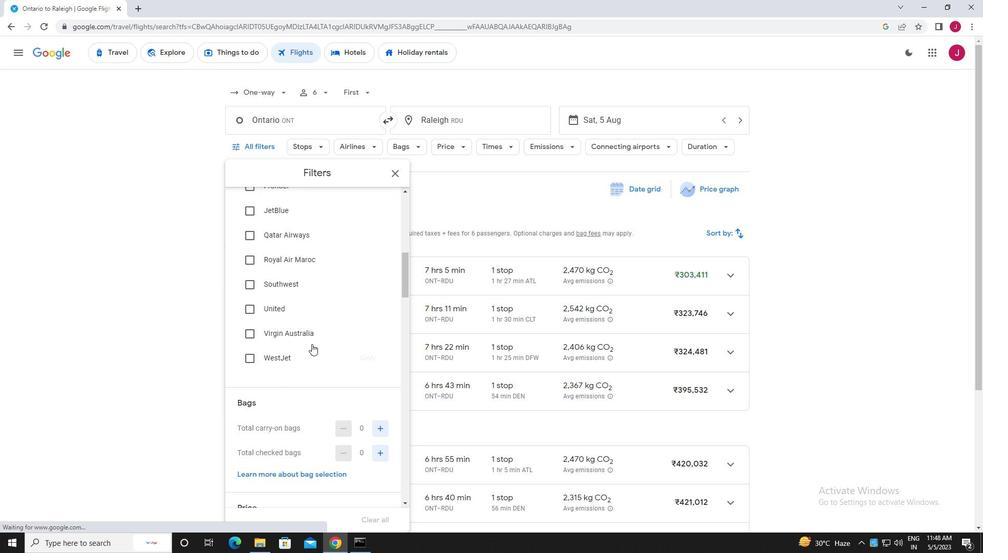 
Action: Mouse scrolled (318, 339) with delta (0, 0)
Screenshot: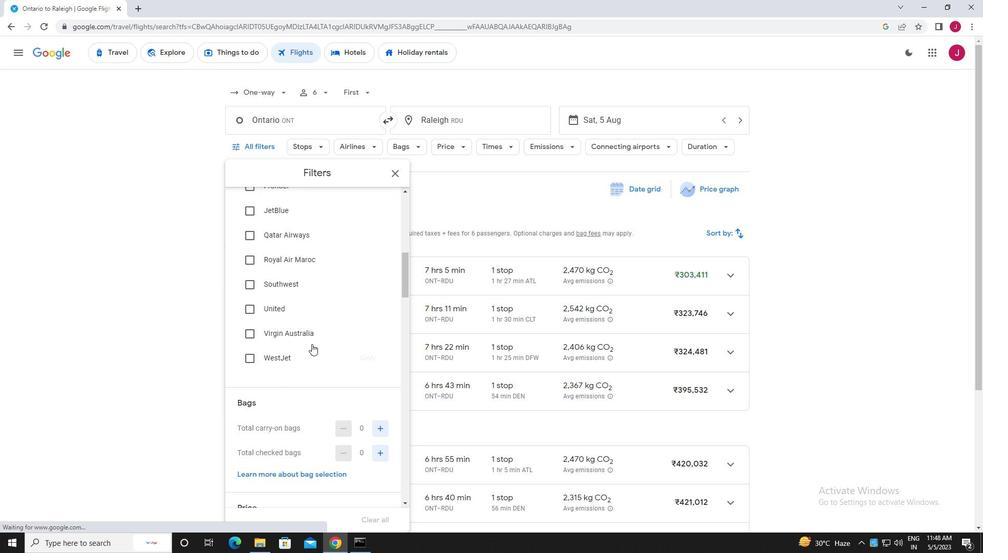 
Action: Mouse scrolled (318, 339) with delta (0, 0)
Screenshot: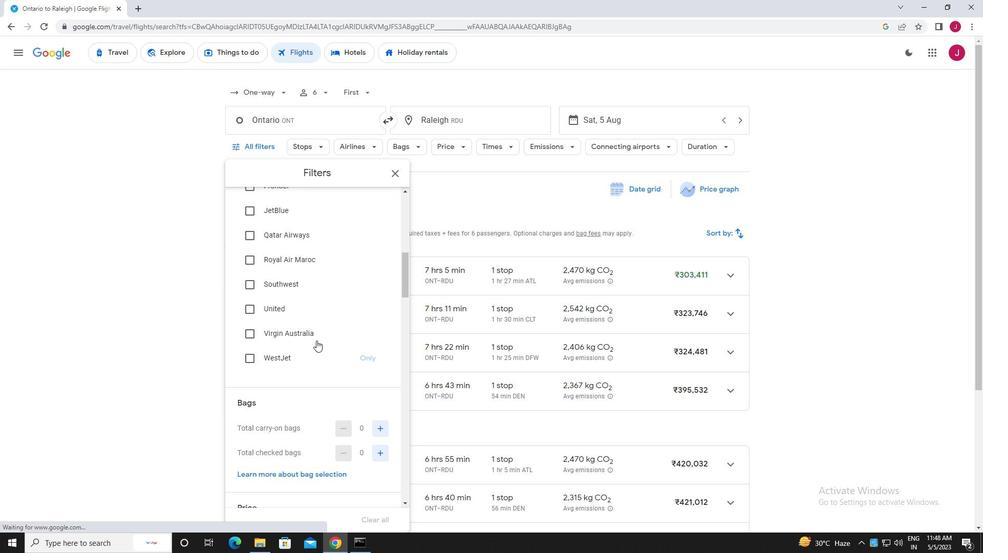 
Action: Mouse moved to (318, 340)
Screenshot: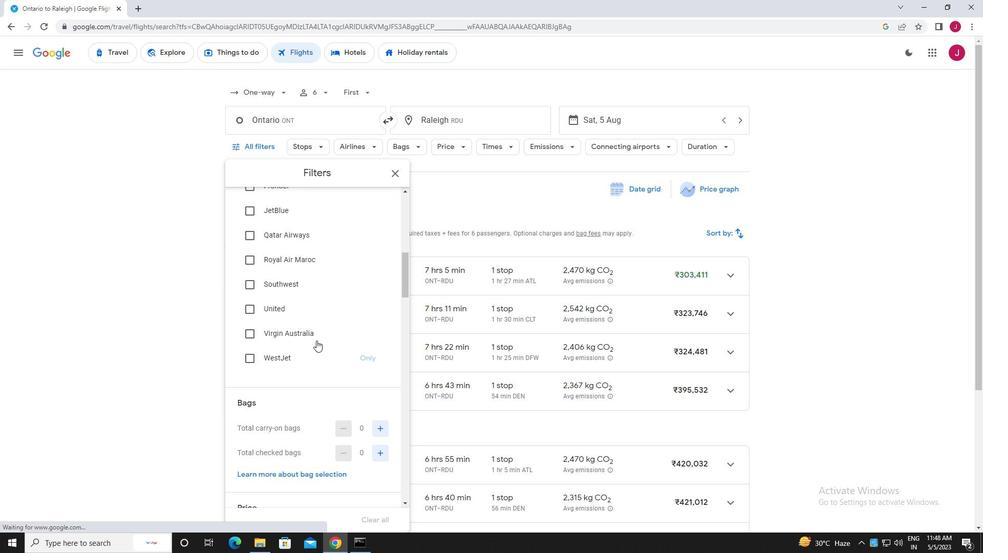 
Action: Mouse scrolled (318, 339) with delta (0, 0)
Screenshot: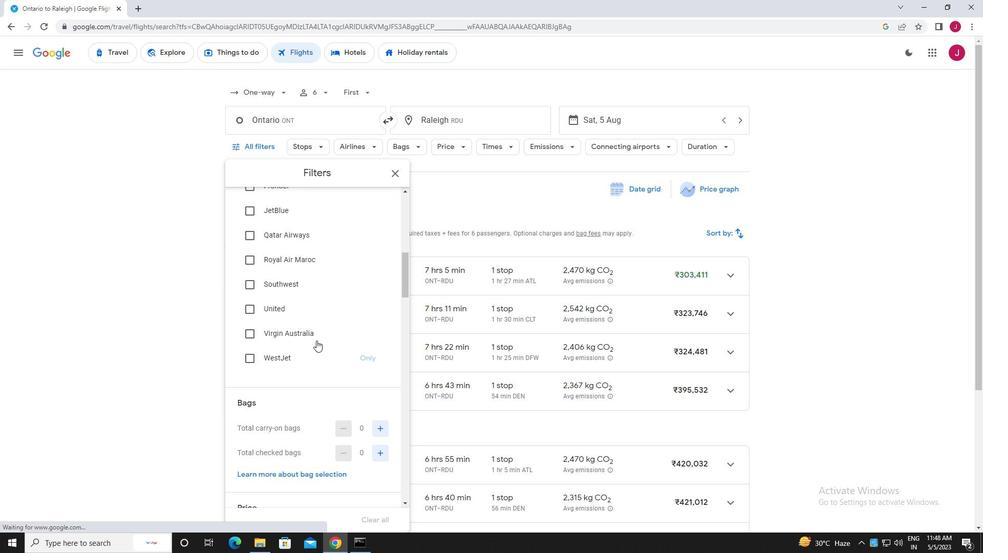 
Action: Mouse moved to (318, 340)
Screenshot: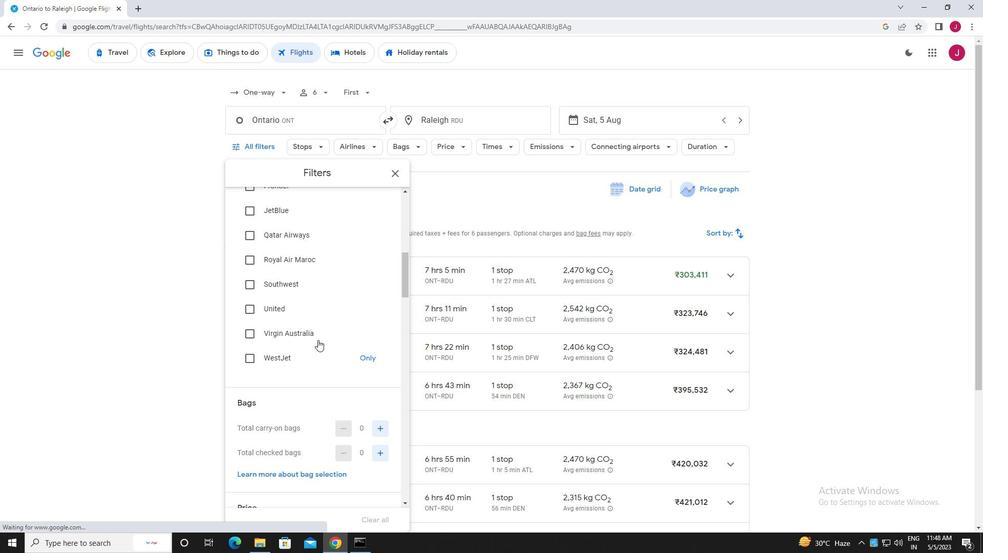 
Action: Mouse scrolled (318, 339) with delta (0, 0)
Screenshot: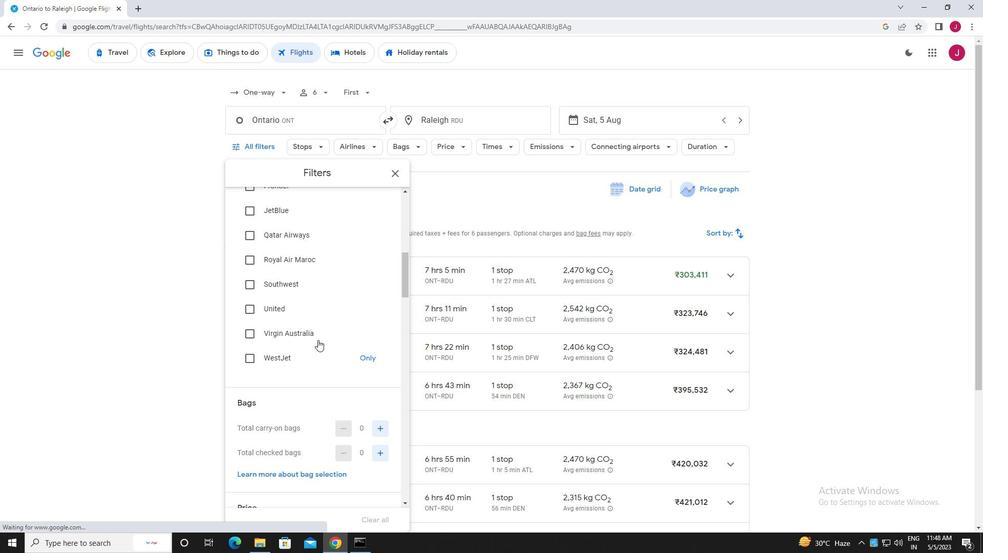 
Action: Mouse scrolled (318, 340) with delta (0, 0)
Screenshot: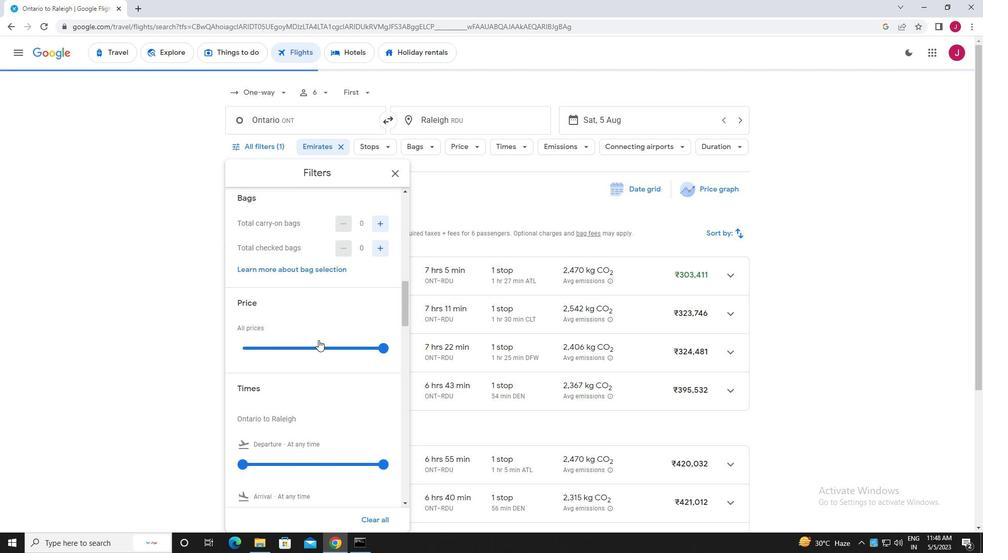 
Action: Mouse scrolled (318, 339) with delta (0, 0)
Screenshot: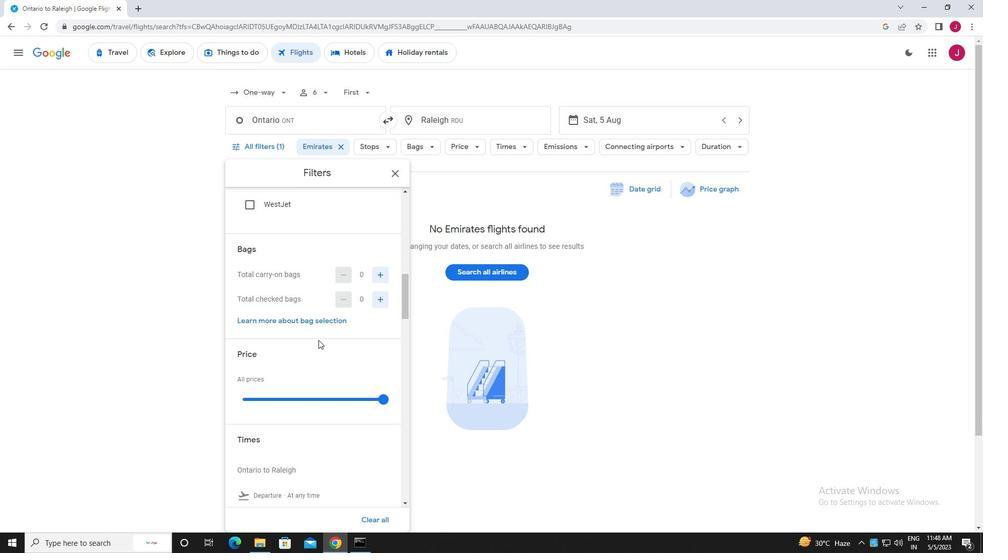 
Action: Mouse moved to (381, 224)
Screenshot: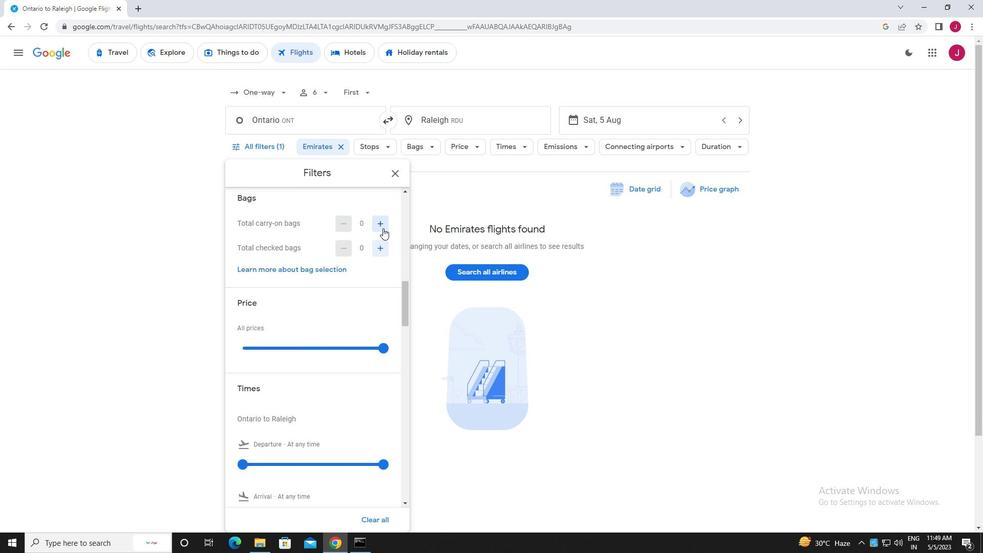 
Action: Mouse pressed left at (381, 224)
Screenshot: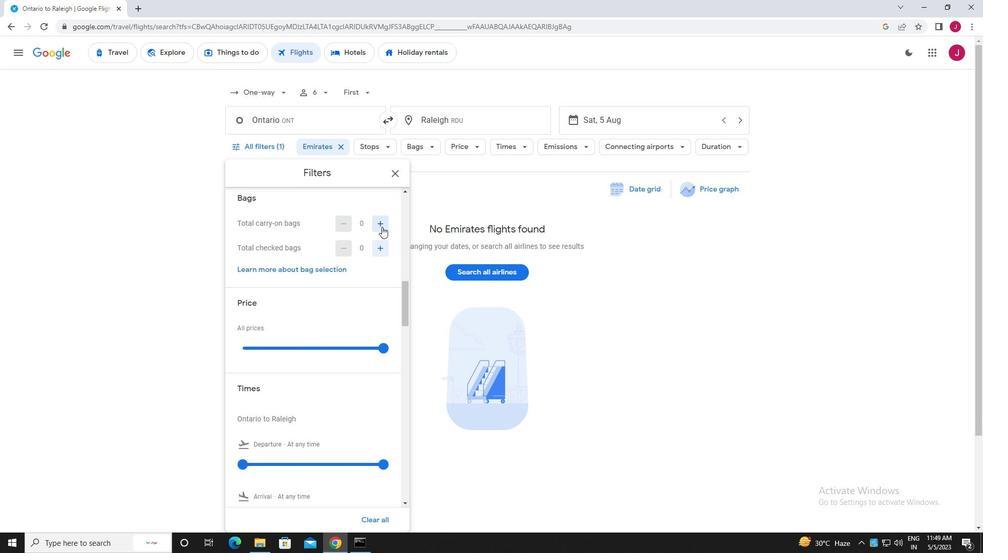 
Action: Mouse pressed left at (381, 224)
Screenshot: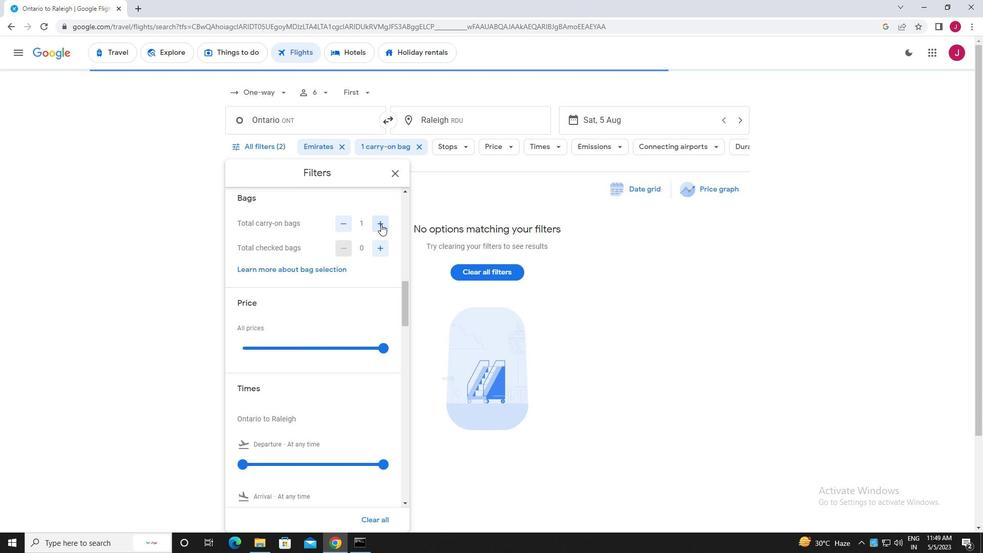 
Action: Mouse moved to (373, 268)
Screenshot: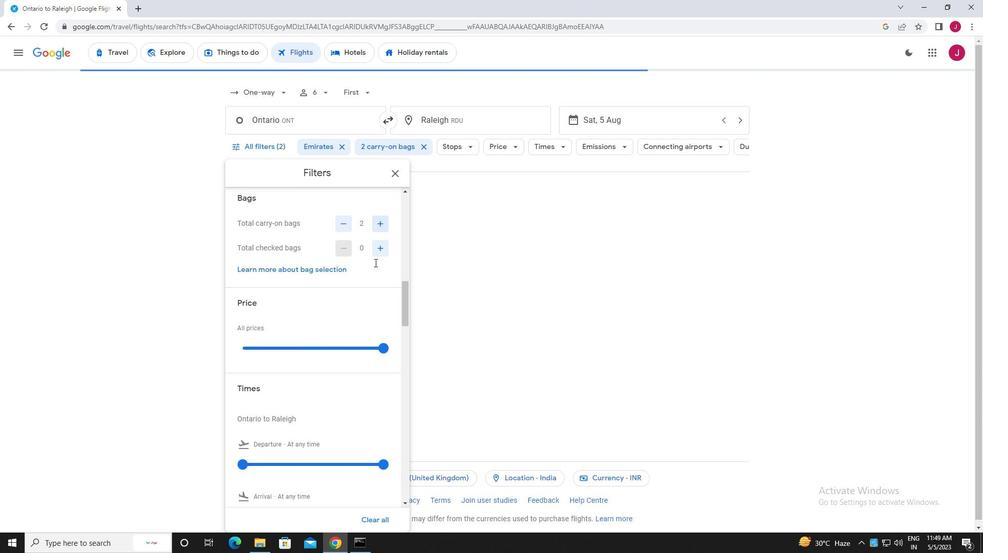 
Action: Mouse scrolled (373, 267) with delta (0, 0)
Screenshot: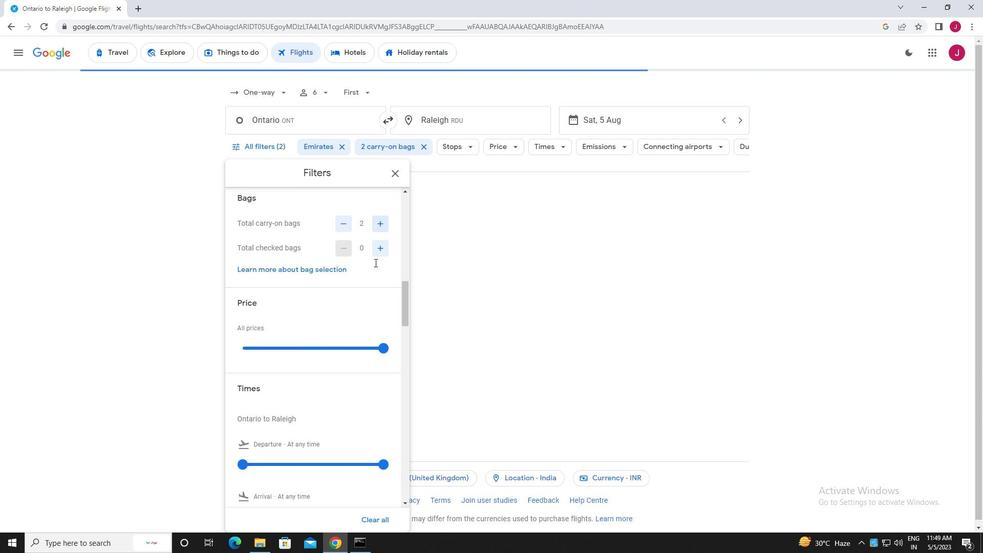 
Action: Mouse moved to (386, 298)
Screenshot: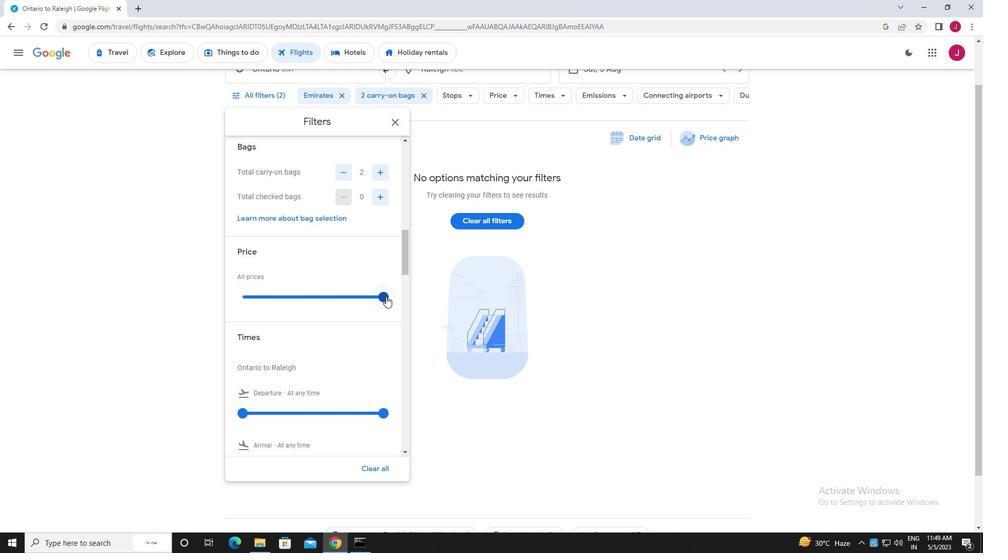 
Action: Mouse pressed left at (386, 298)
Screenshot: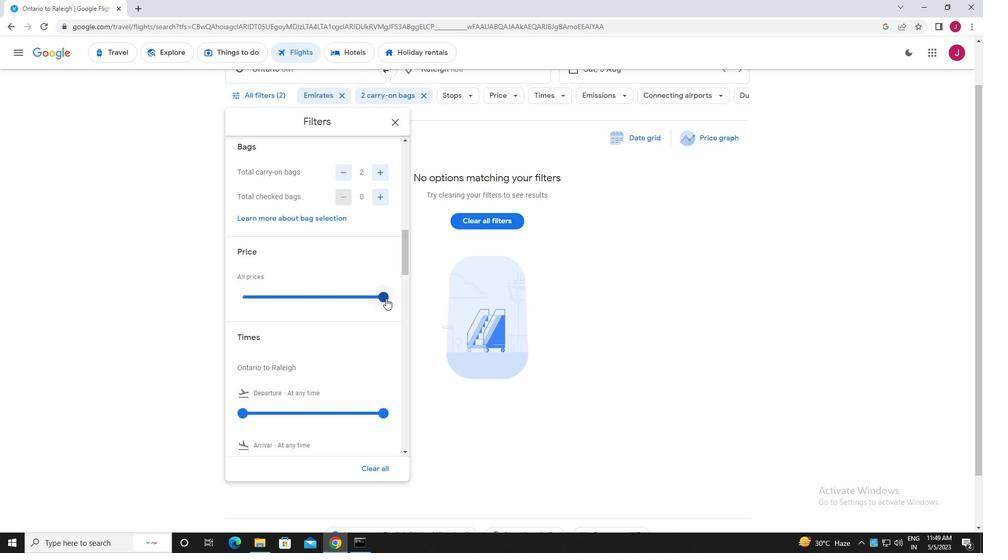 
Action: Mouse moved to (313, 281)
Screenshot: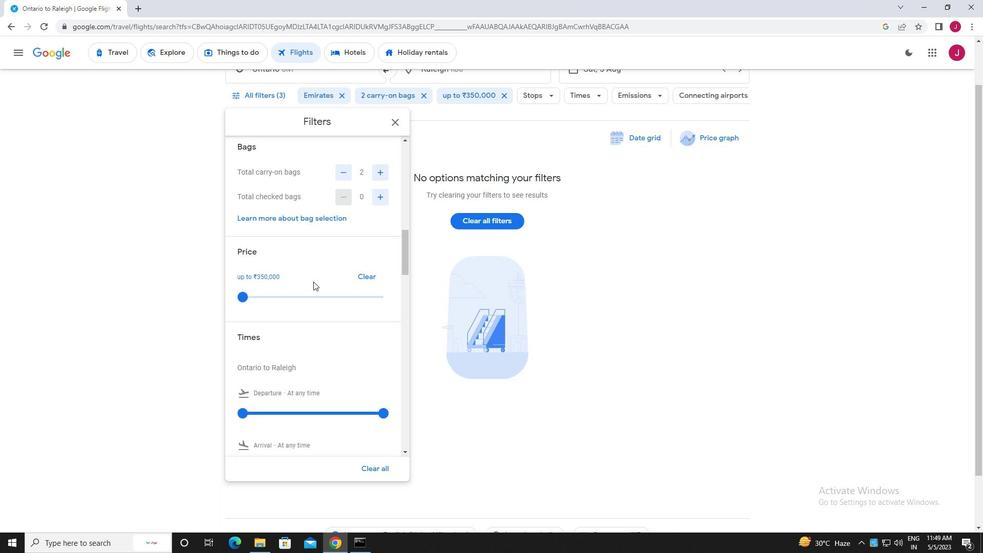 
Action: Mouse scrolled (313, 281) with delta (0, 0)
Screenshot: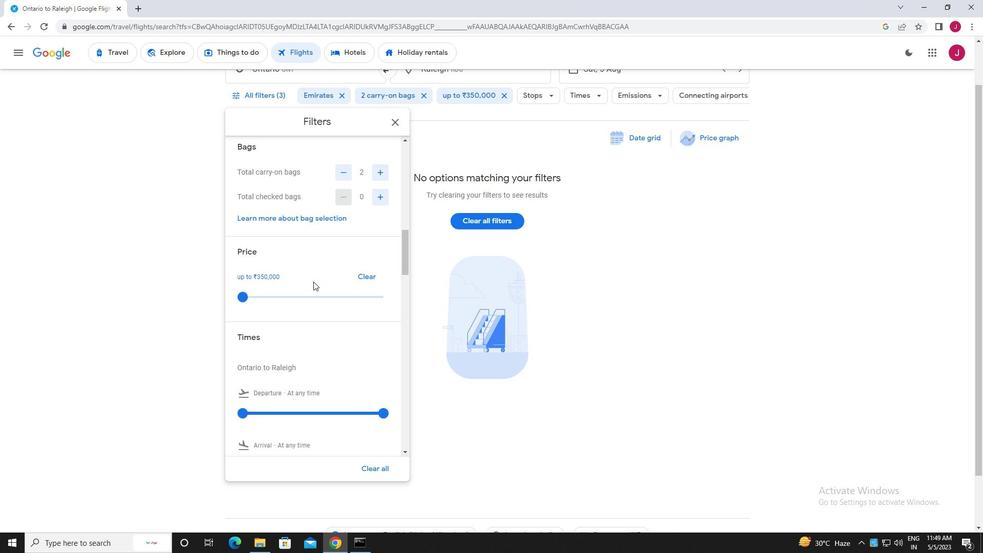 
Action: Mouse scrolled (313, 281) with delta (0, 0)
Screenshot: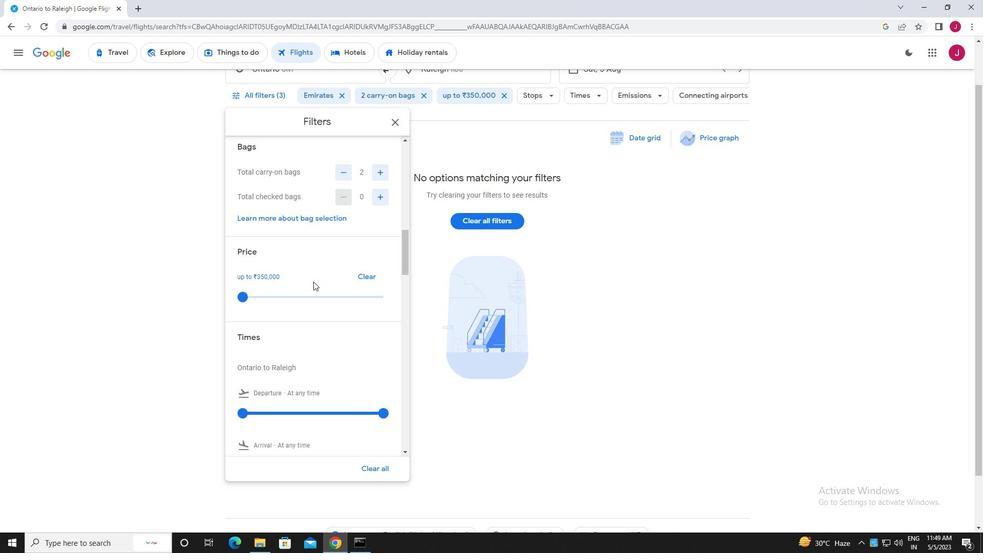 
Action: Mouse moved to (246, 308)
Screenshot: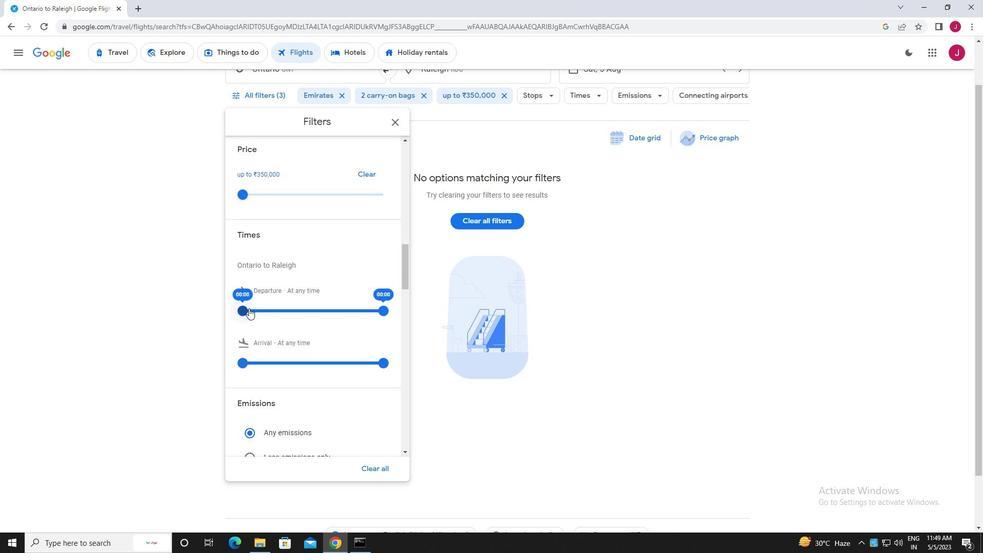 
Action: Mouse pressed left at (246, 308)
Screenshot: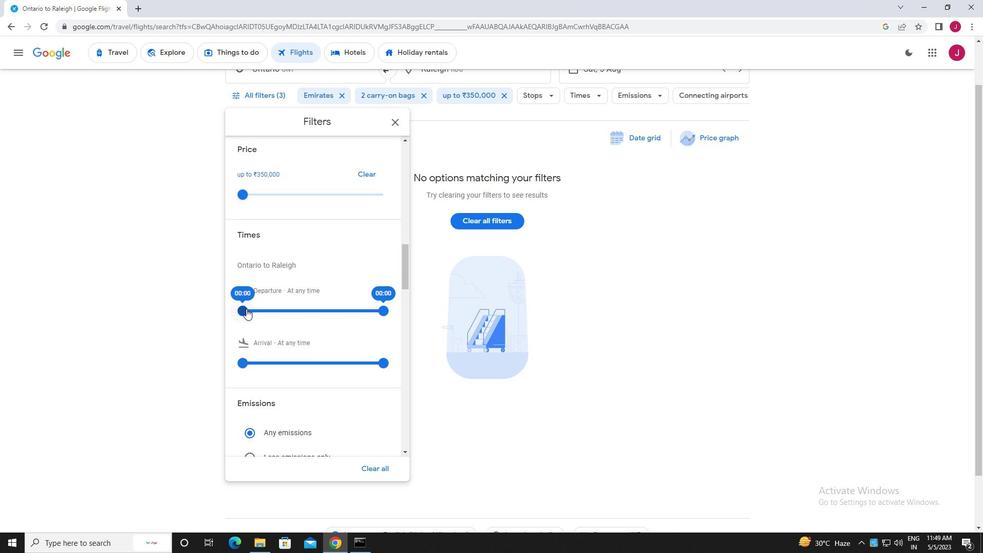 
Action: Mouse moved to (382, 312)
Screenshot: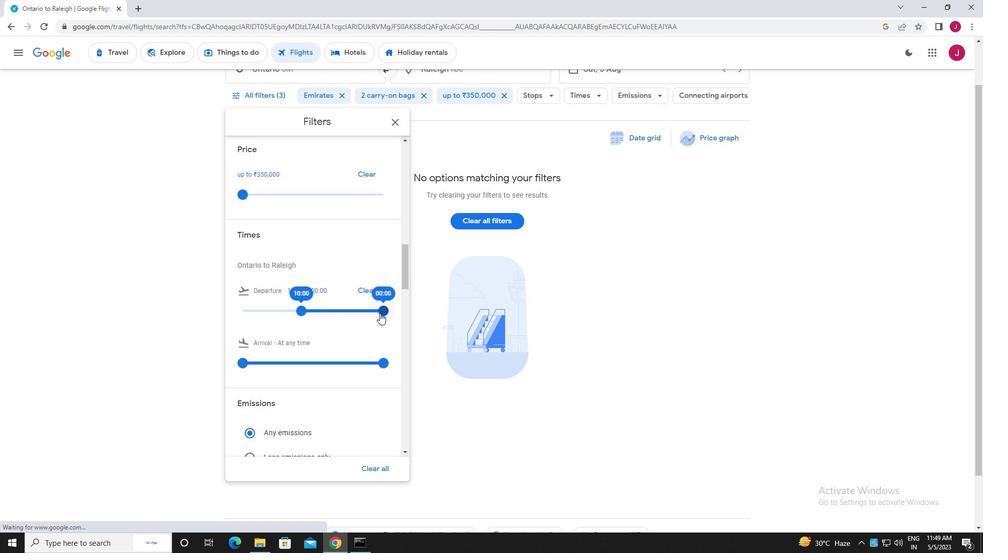 
Action: Mouse pressed left at (382, 312)
Screenshot: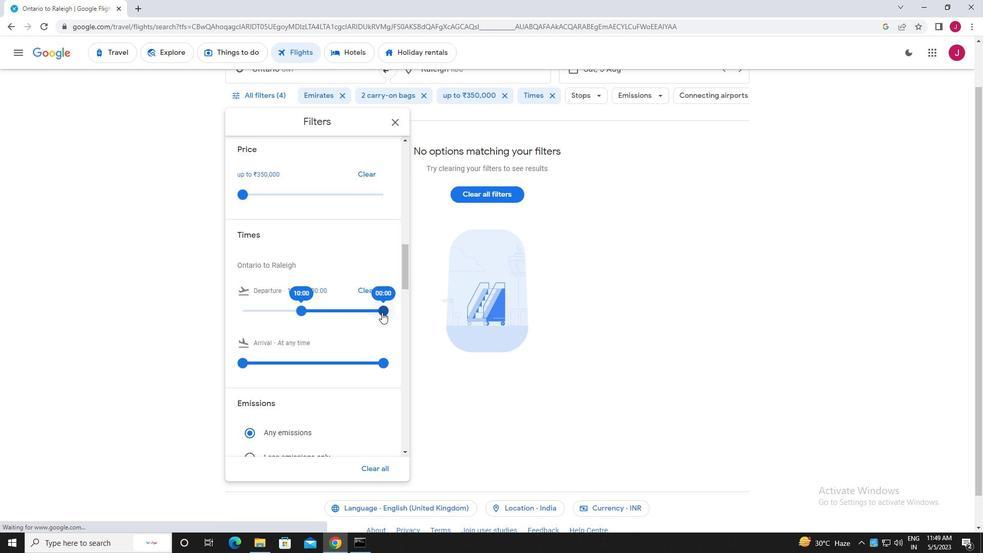
Action: Mouse moved to (396, 123)
Screenshot: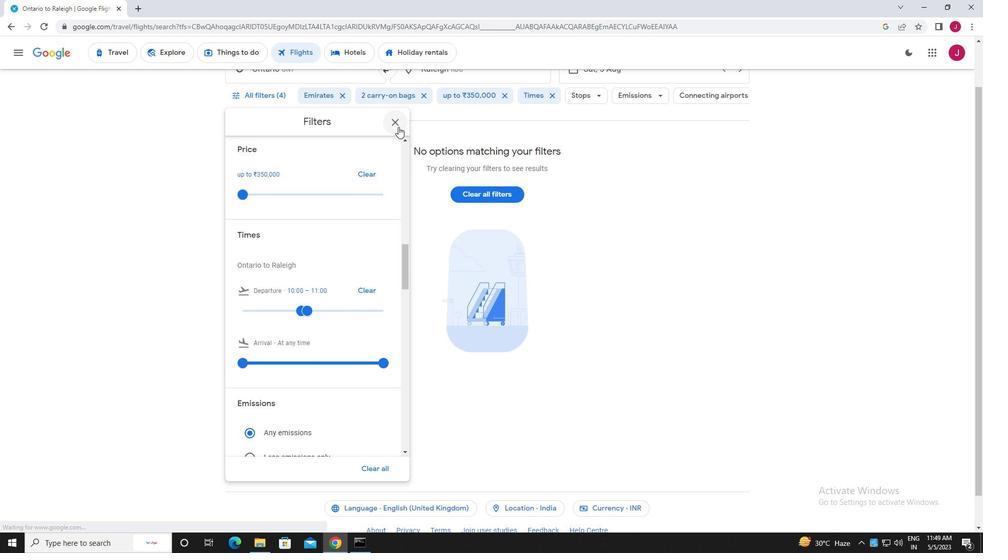 
Action: Mouse pressed left at (396, 123)
Screenshot: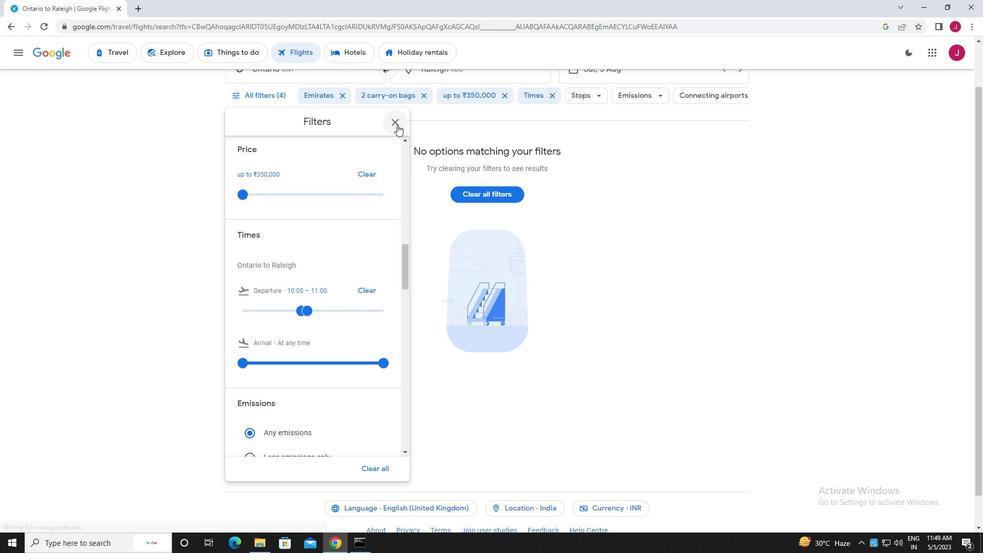 
Action: Mouse moved to (395, 125)
Screenshot: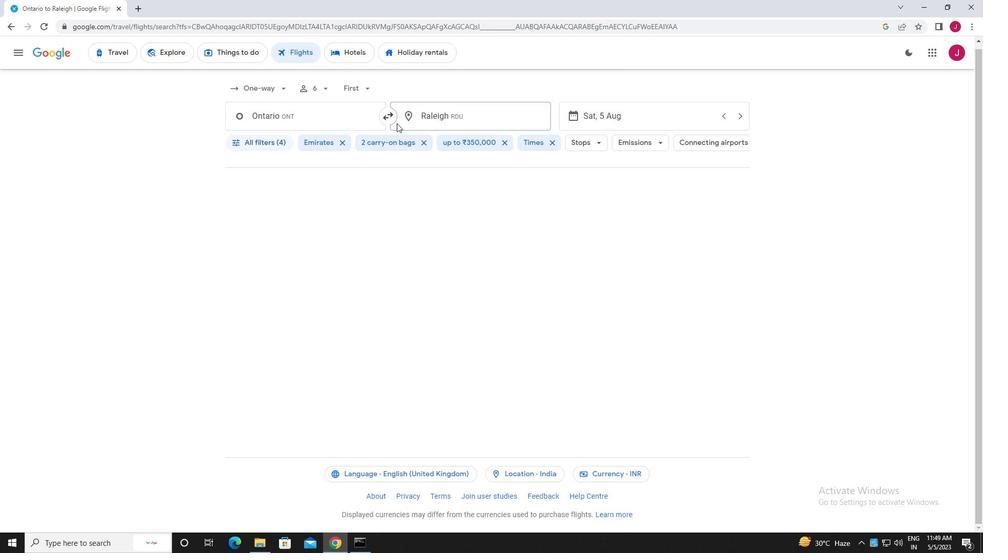 
